 Task: Snap time selections to specific musical phrases for cohesive editing.
Action: Mouse moved to (74, 6)
Screenshot: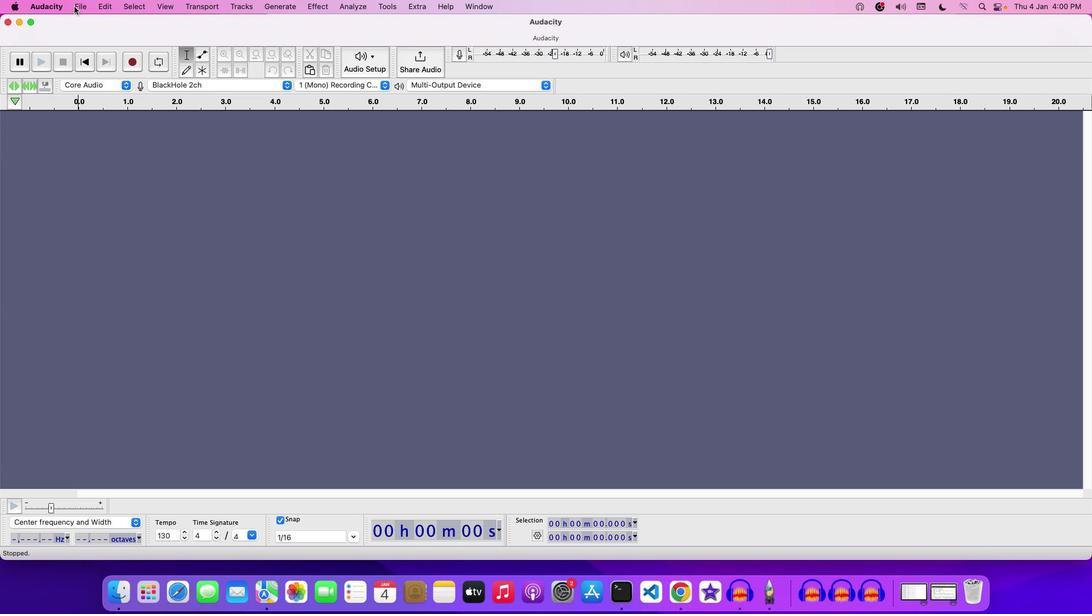 
Action: Mouse pressed left at (74, 6)
Screenshot: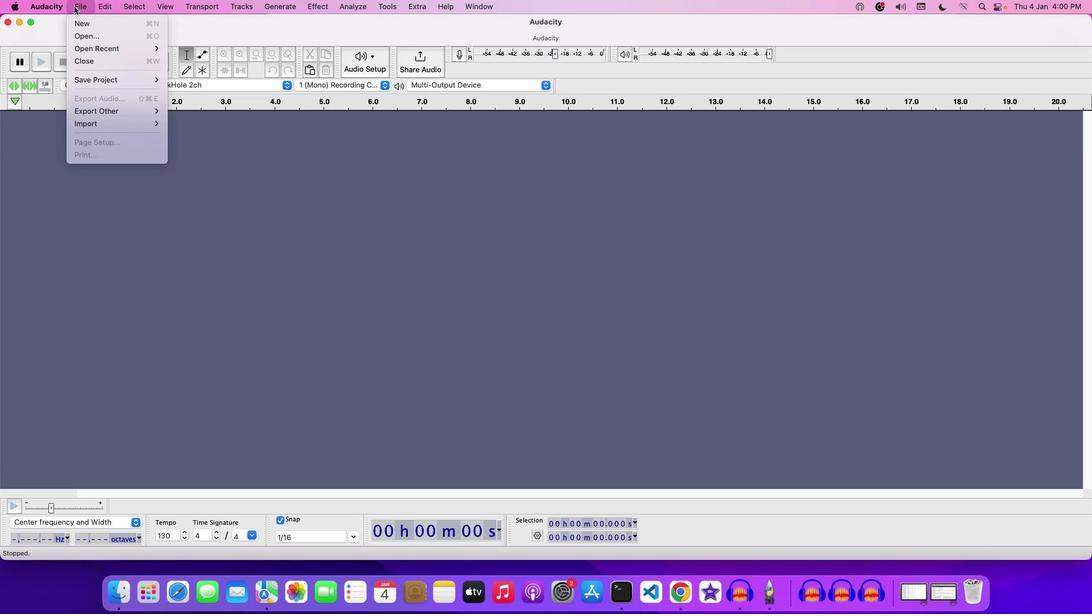 
Action: Mouse moved to (194, 81)
Screenshot: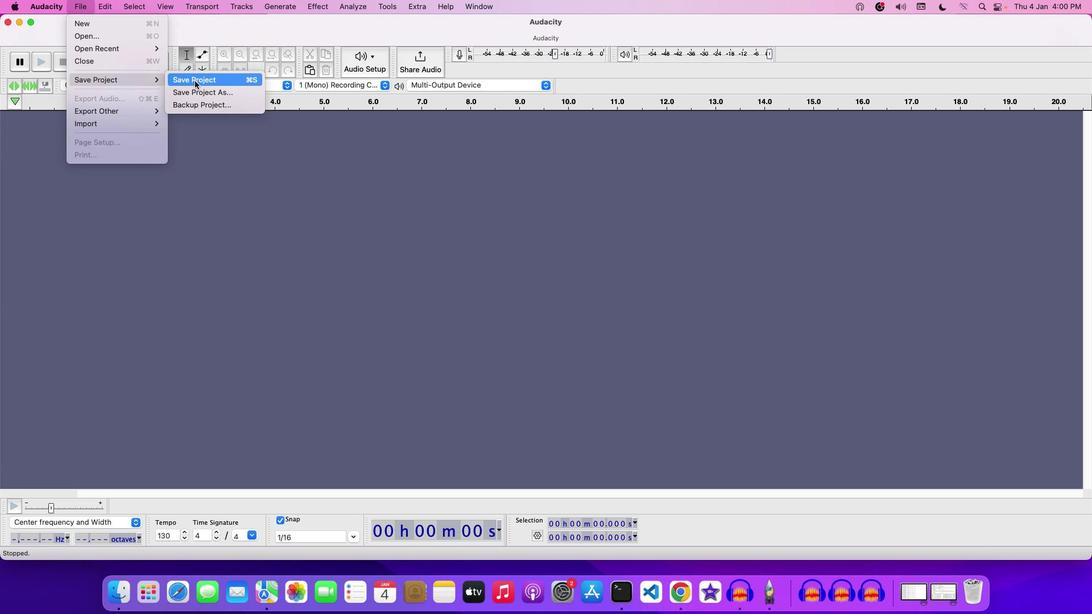 
Action: Mouse pressed left at (194, 81)
Screenshot: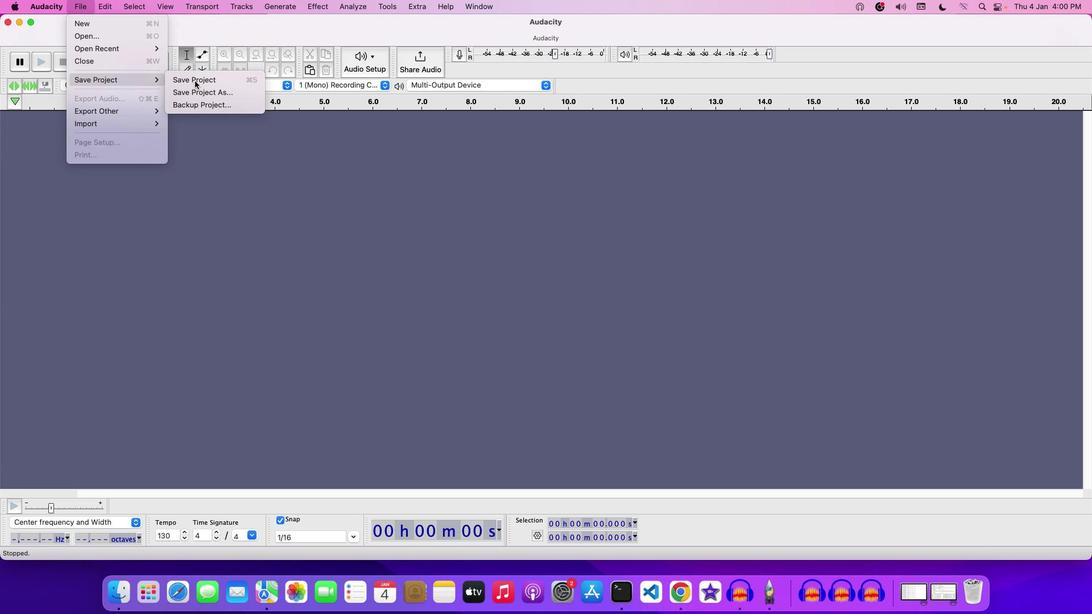 
Action: Mouse moved to (561, 263)
Screenshot: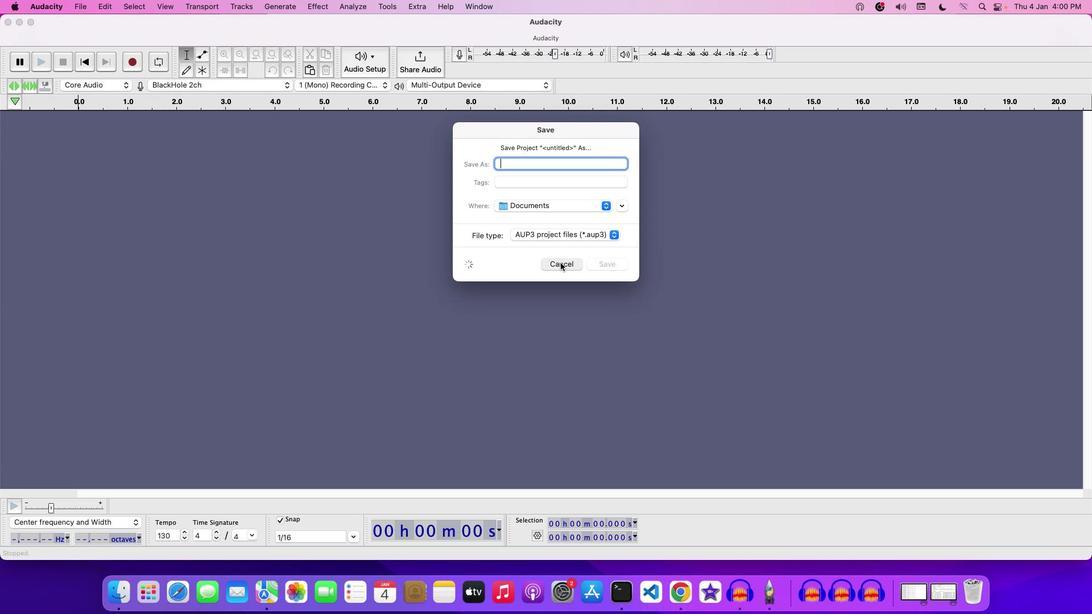 
Action: Mouse pressed left at (561, 263)
Screenshot: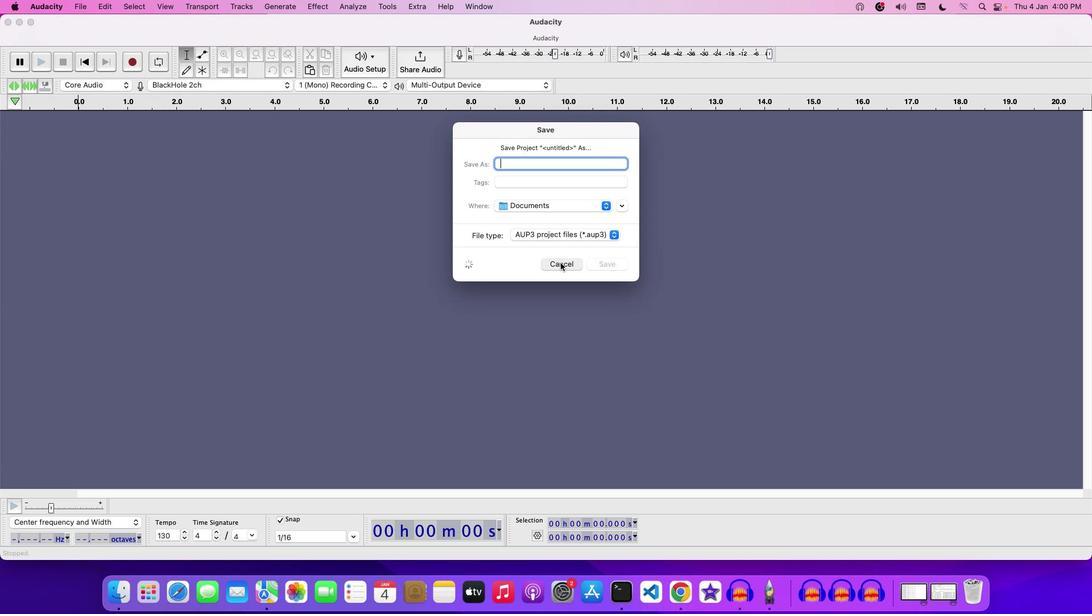
Action: Mouse moved to (73, 4)
Screenshot: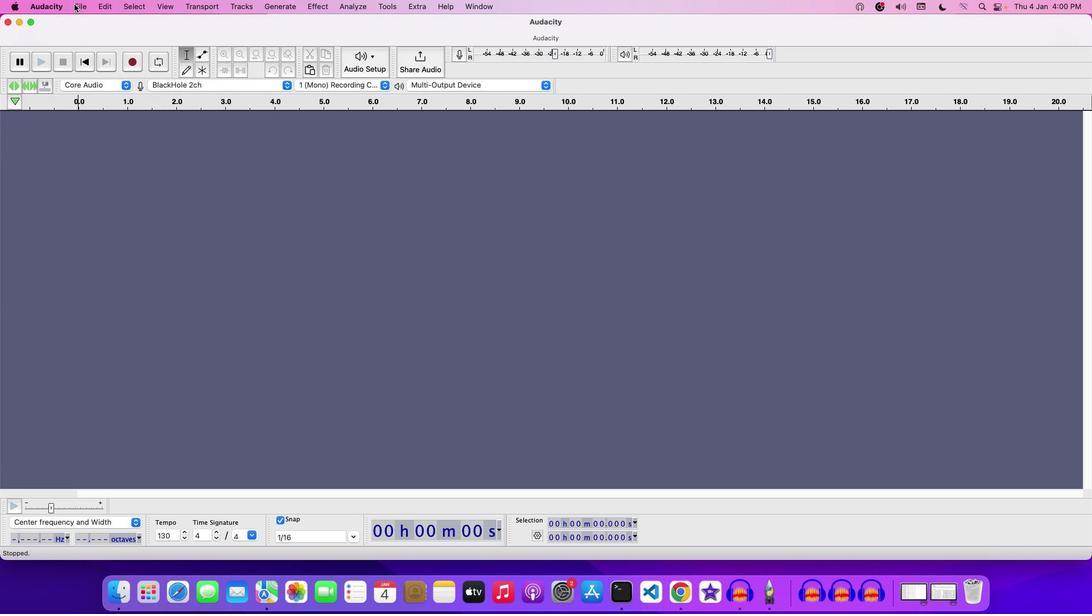 
Action: Mouse pressed left at (73, 4)
Screenshot: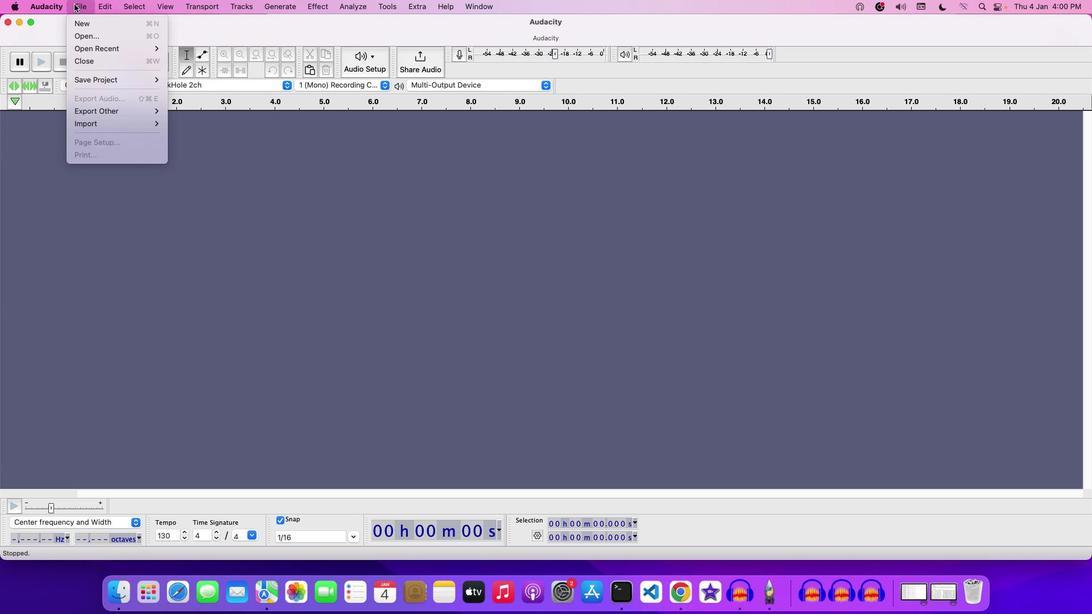 
Action: Mouse moved to (91, 40)
Screenshot: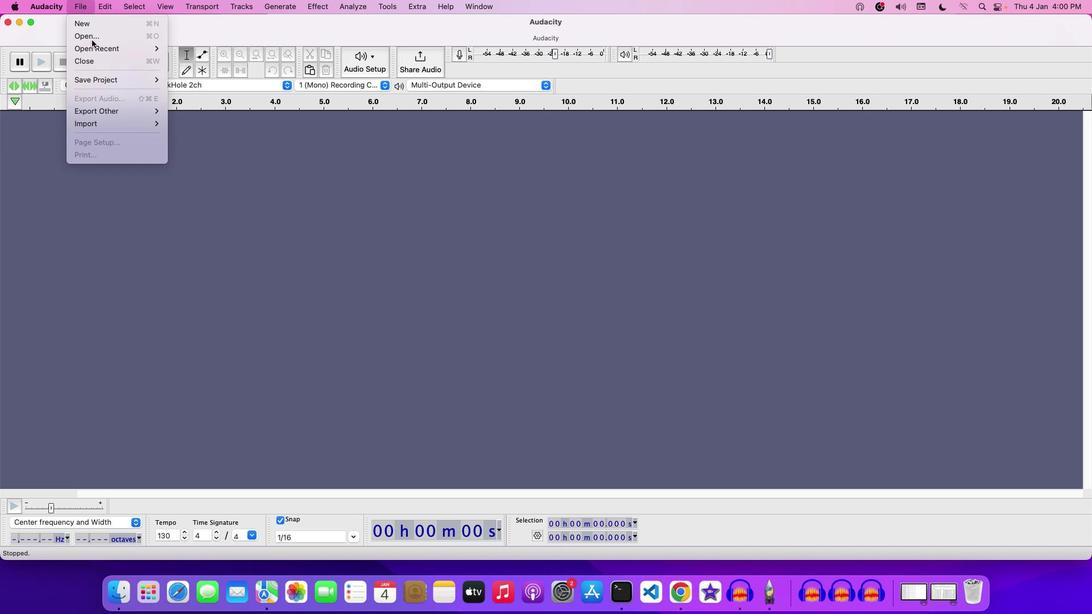 
Action: Mouse pressed left at (91, 40)
Screenshot: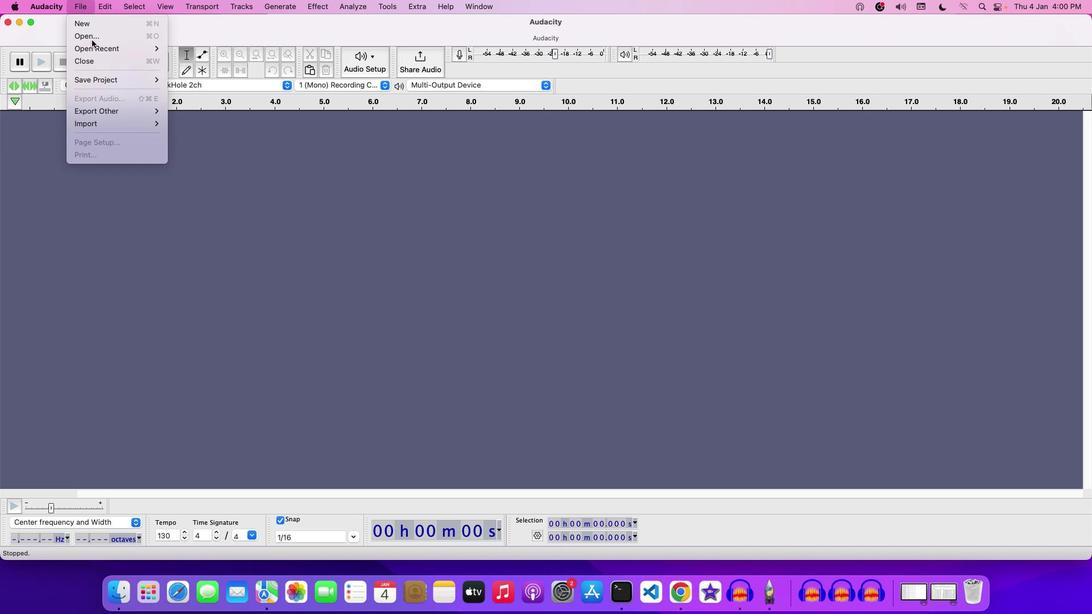 
Action: Mouse moved to (368, 156)
Screenshot: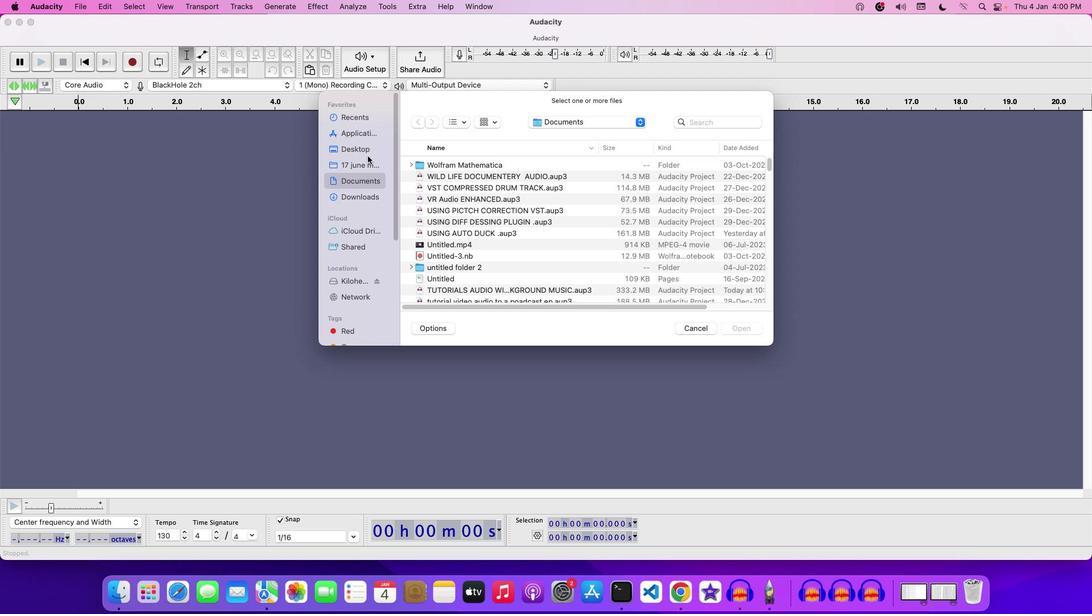 
Action: Mouse pressed left at (368, 156)
Screenshot: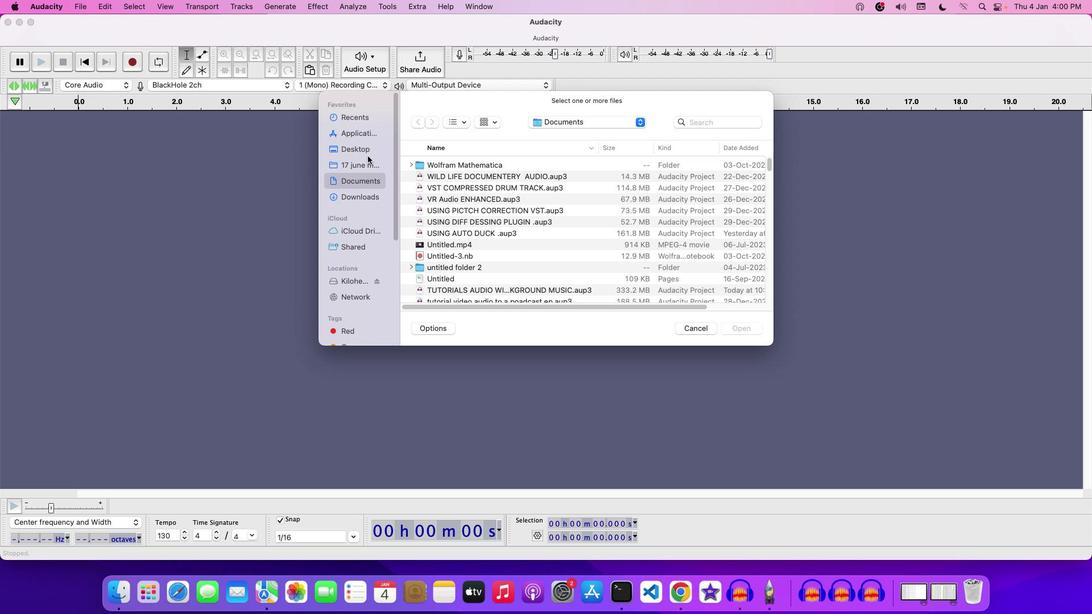 
Action: Mouse moved to (454, 221)
Screenshot: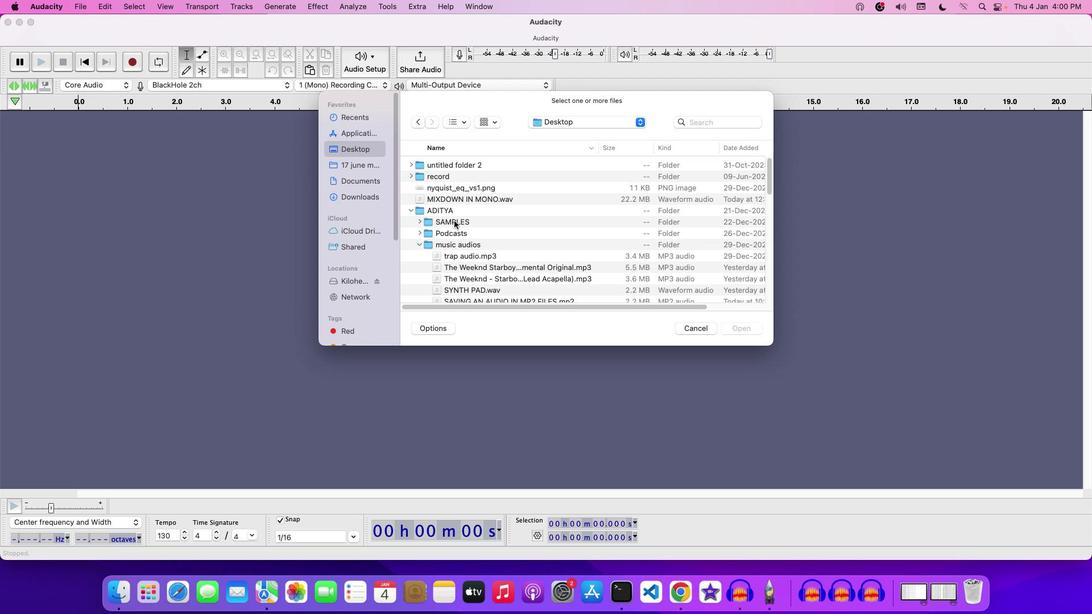 
Action: Mouse scrolled (454, 221) with delta (0, 0)
Screenshot: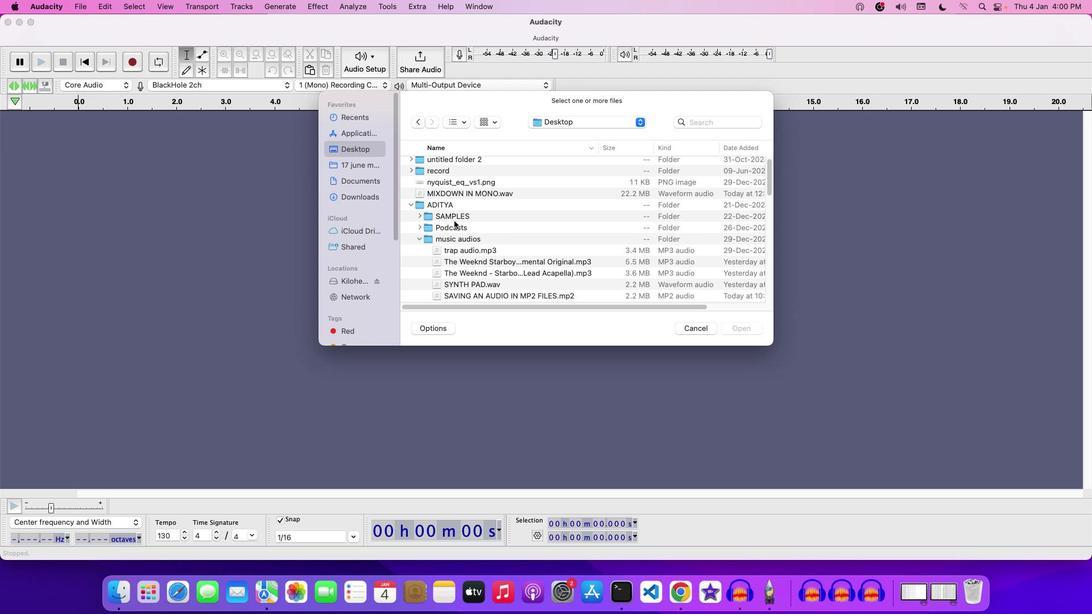 
Action: Mouse scrolled (454, 221) with delta (0, 0)
Screenshot: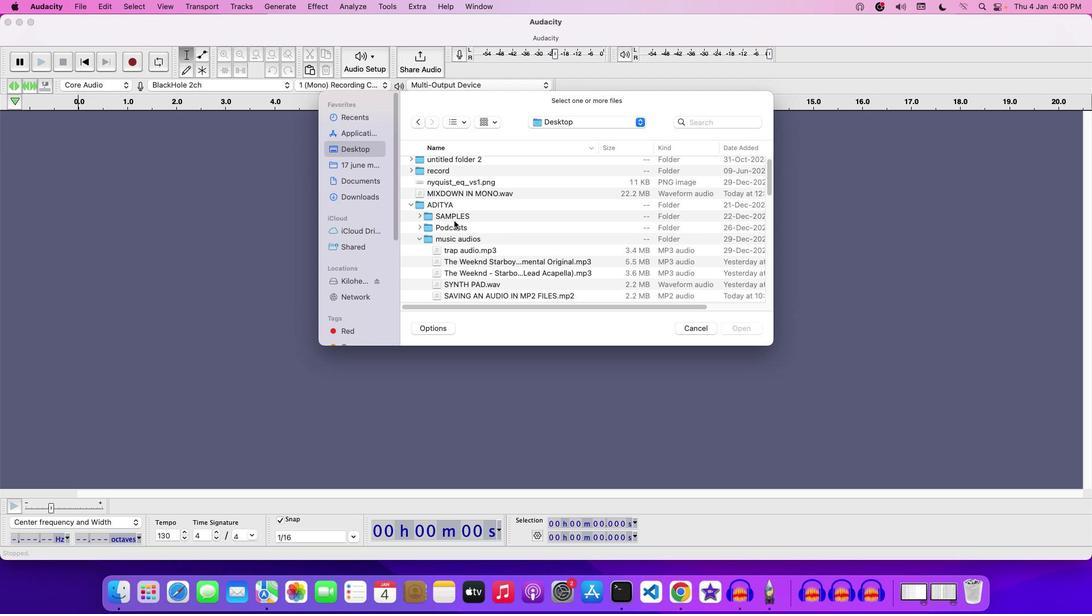 
Action: Mouse moved to (459, 249)
Screenshot: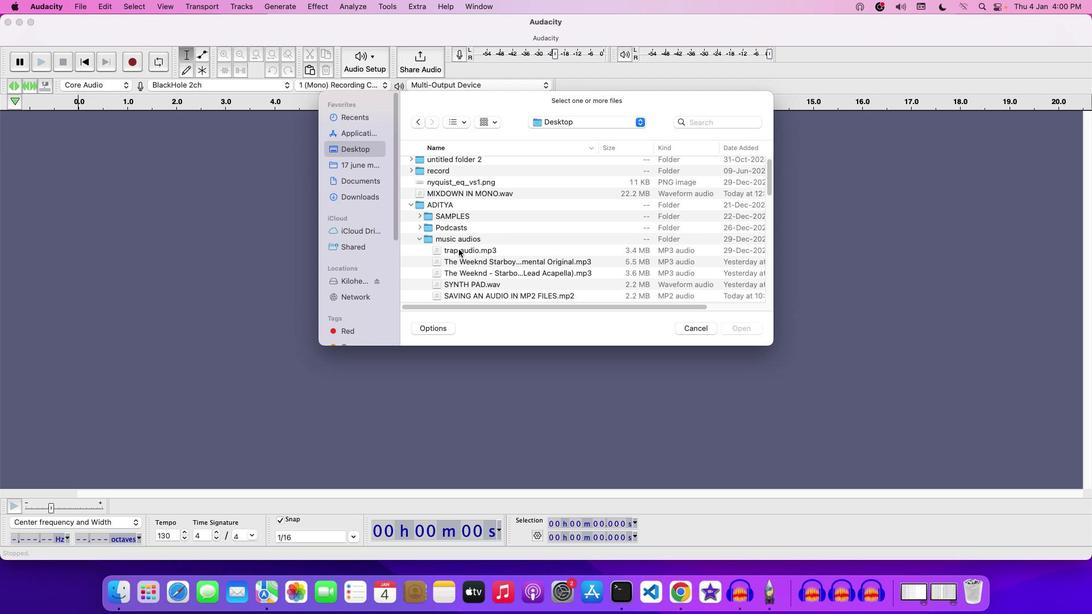 
Action: Mouse pressed left at (459, 249)
Screenshot: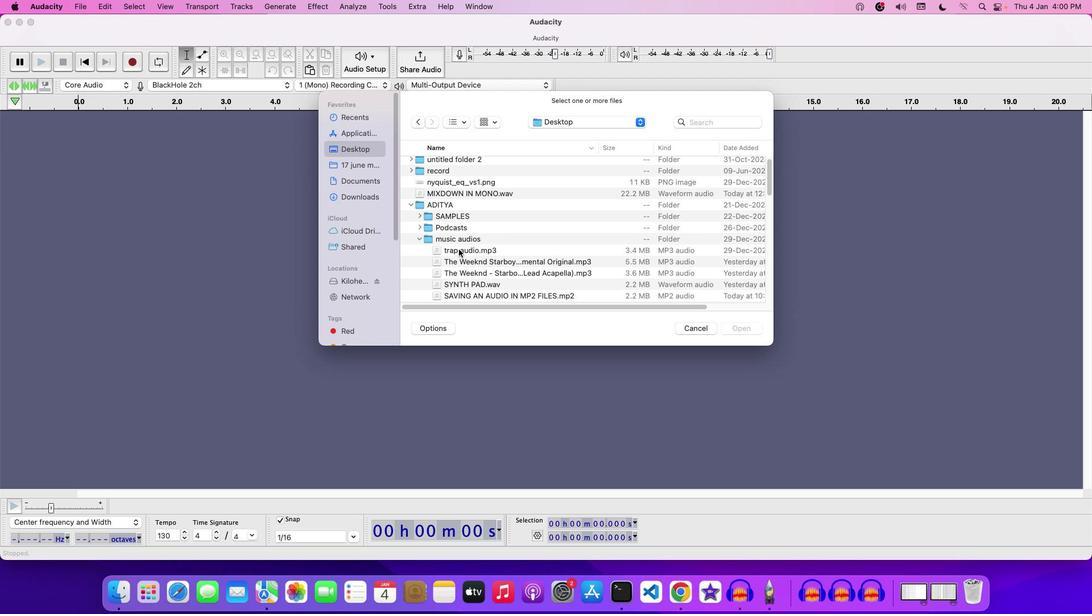
Action: Mouse scrolled (459, 249) with delta (0, 0)
Screenshot: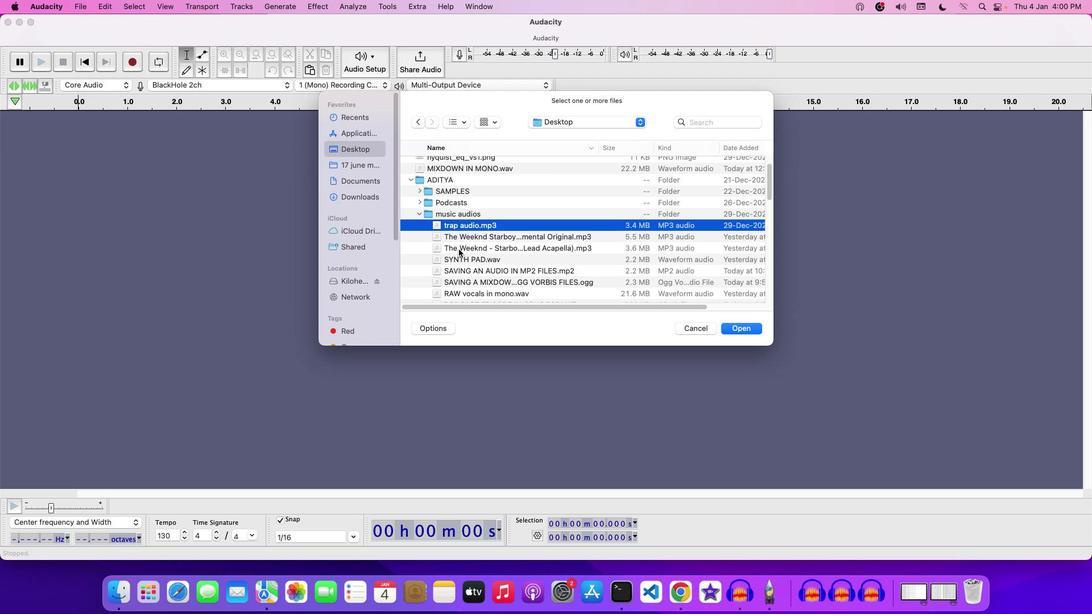
Action: Mouse scrolled (459, 249) with delta (0, 0)
Screenshot: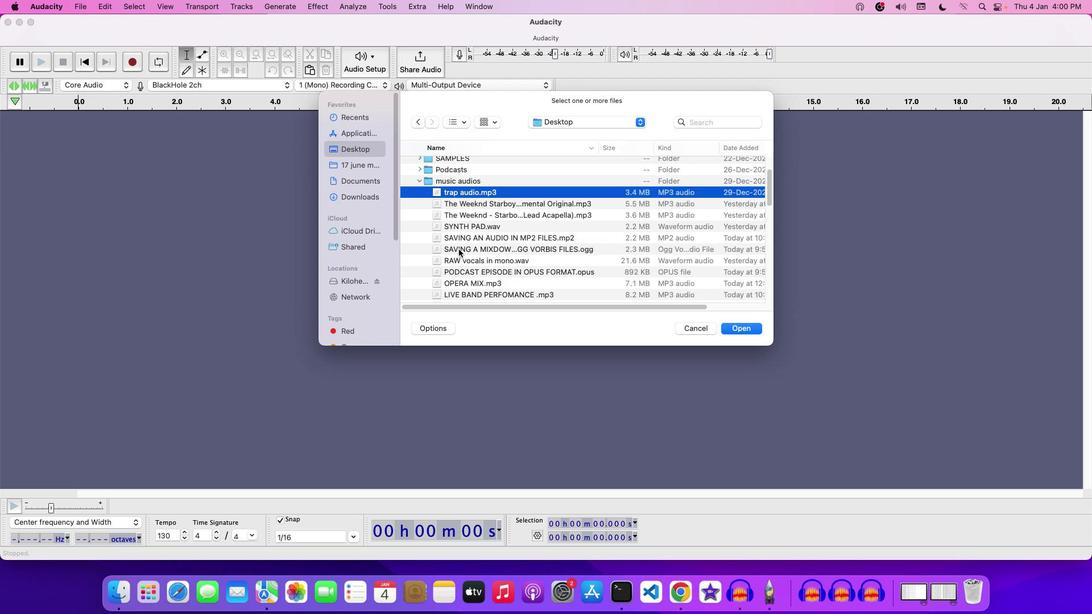 
Action: Mouse scrolled (459, 249) with delta (0, 0)
Screenshot: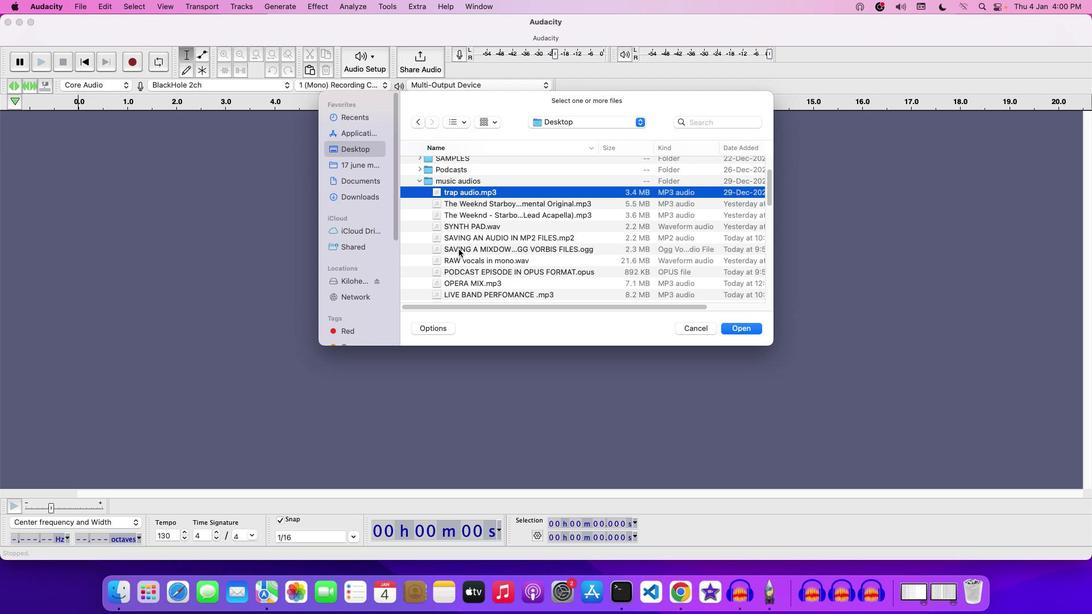 
Action: Mouse scrolled (459, 249) with delta (0, -1)
Screenshot: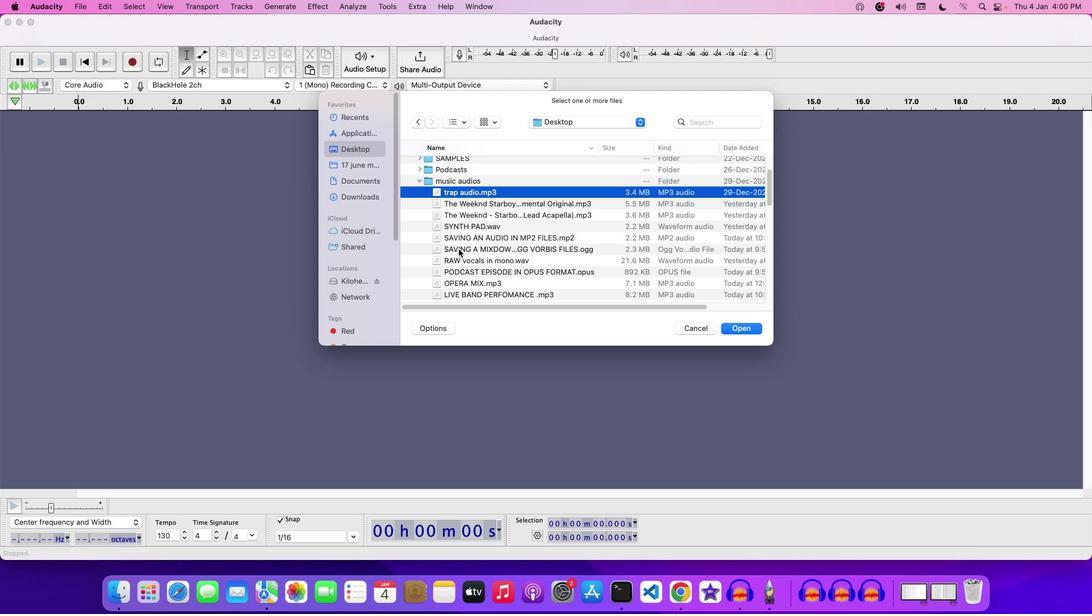 
Action: Mouse scrolled (459, 249) with delta (0, 0)
Screenshot: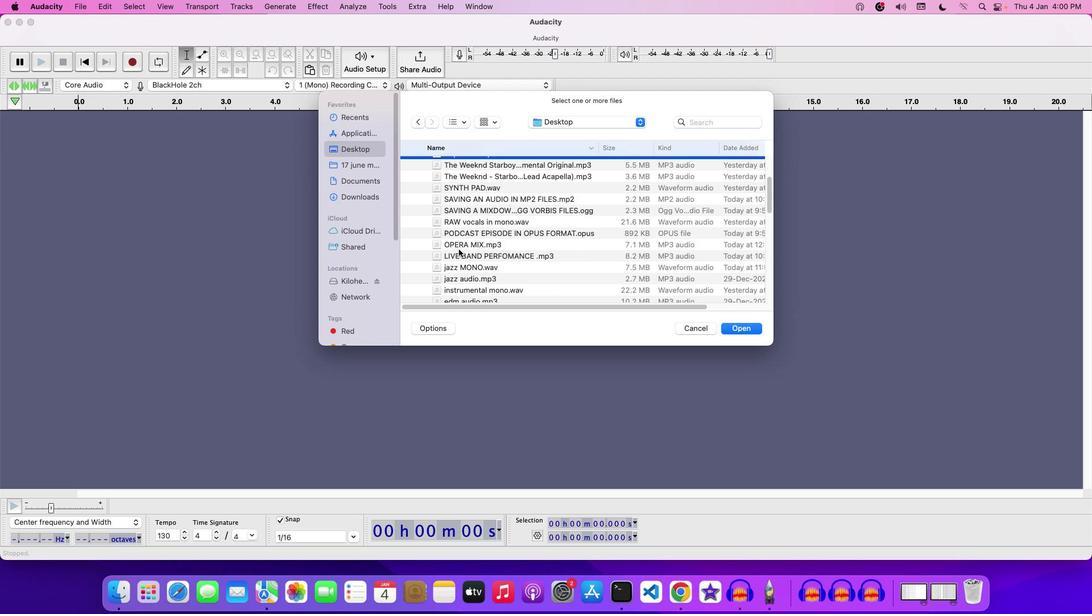 
Action: Mouse scrolled (459, 249) with delta (0, 0)
Screenshot: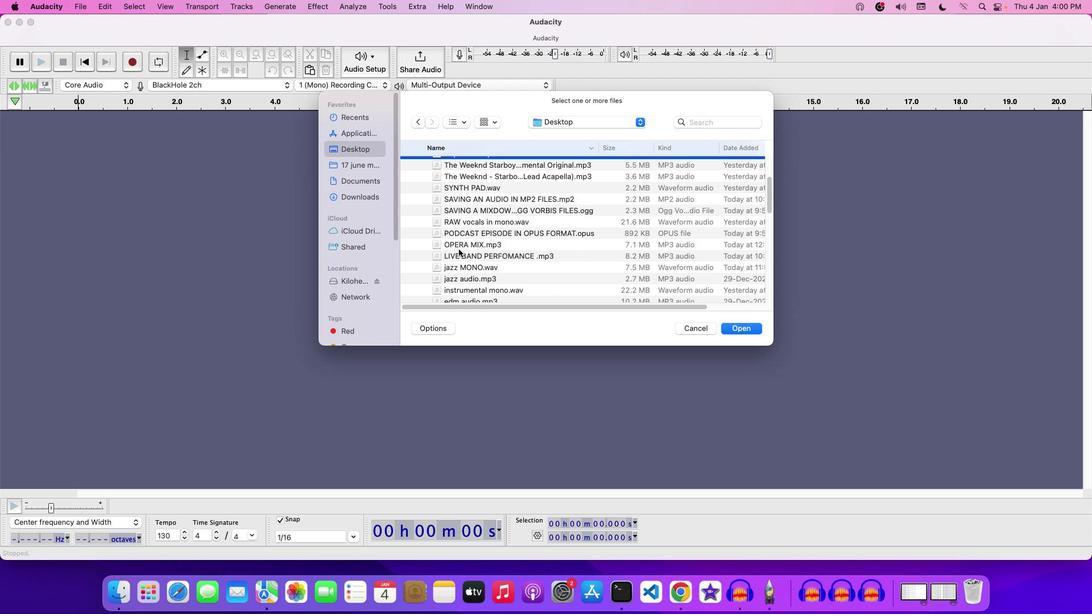 
Action: Mouse scrolled (459, 249) with delta (0, -1)
Screenshot: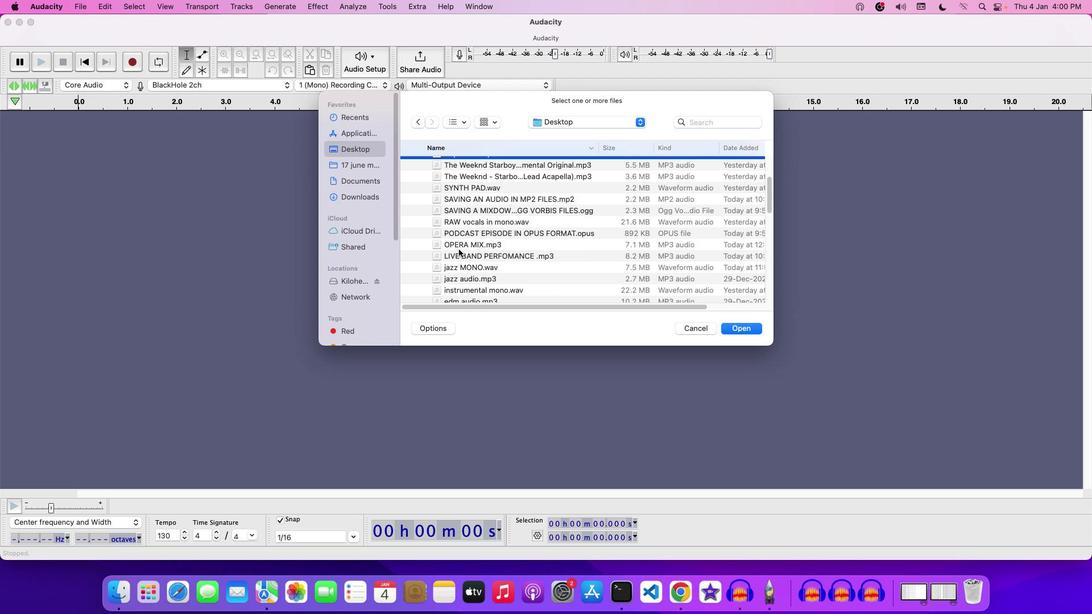 
Action: Mouse moved to (459, 247)
Screenshot: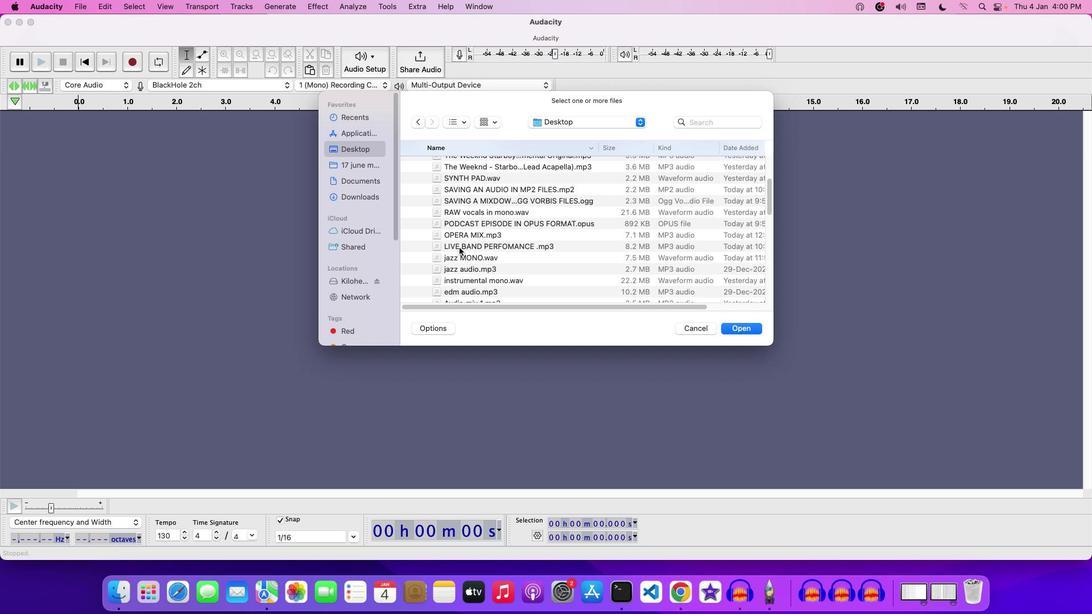 
Action: Mouse scrolled (459, 247) with delta (0, 0)
Screenshot: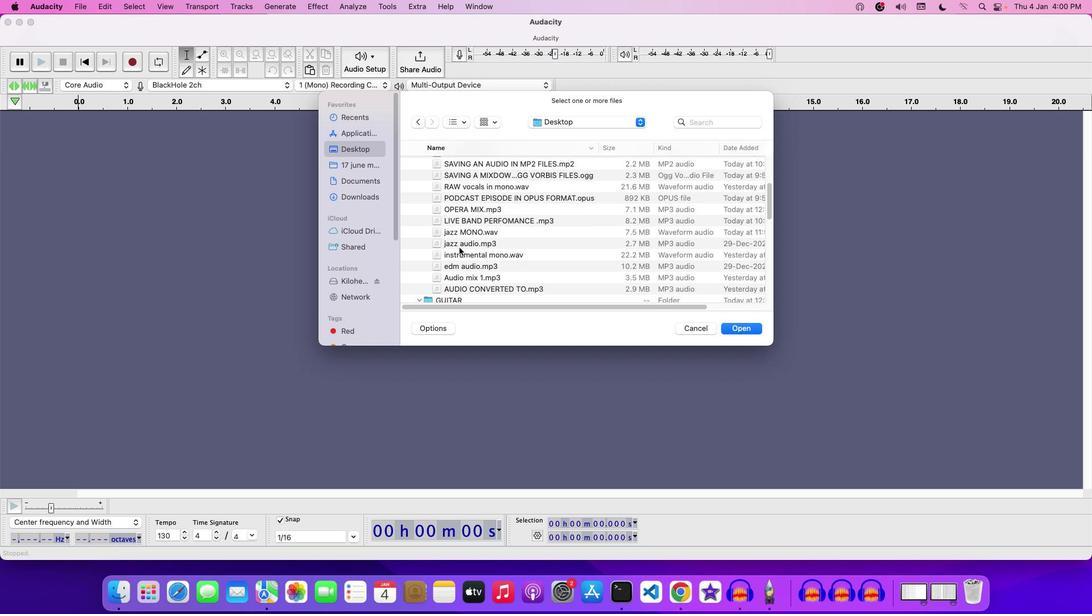 
Action: Mouse scrolled (459, 247) with delta (0, 0)
Screenshot: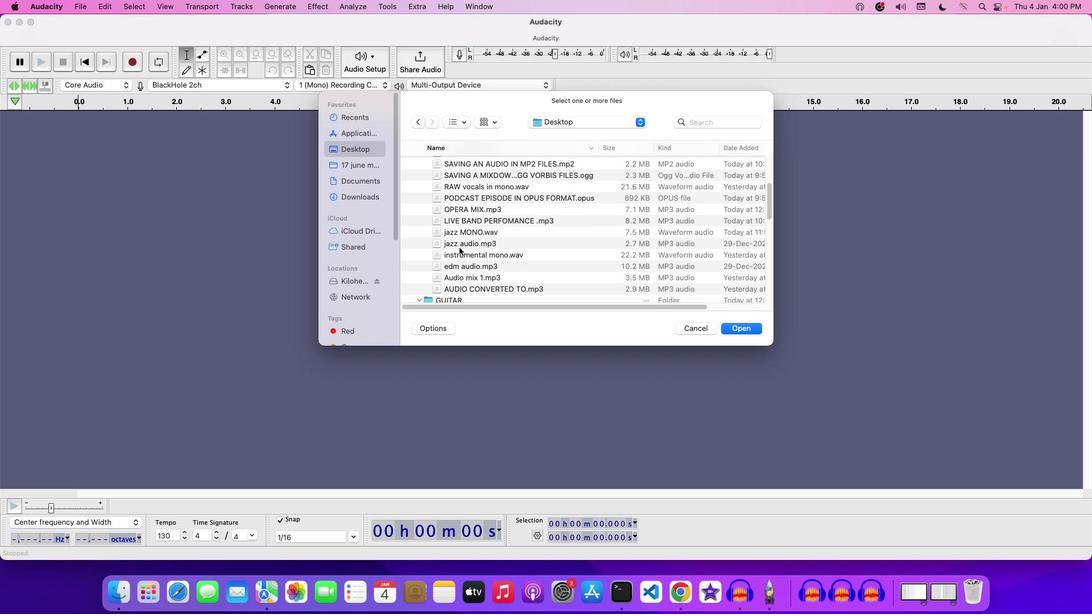 
Action: Mouse scrolled (459, 247) with delta (0, -1)
Screenshot: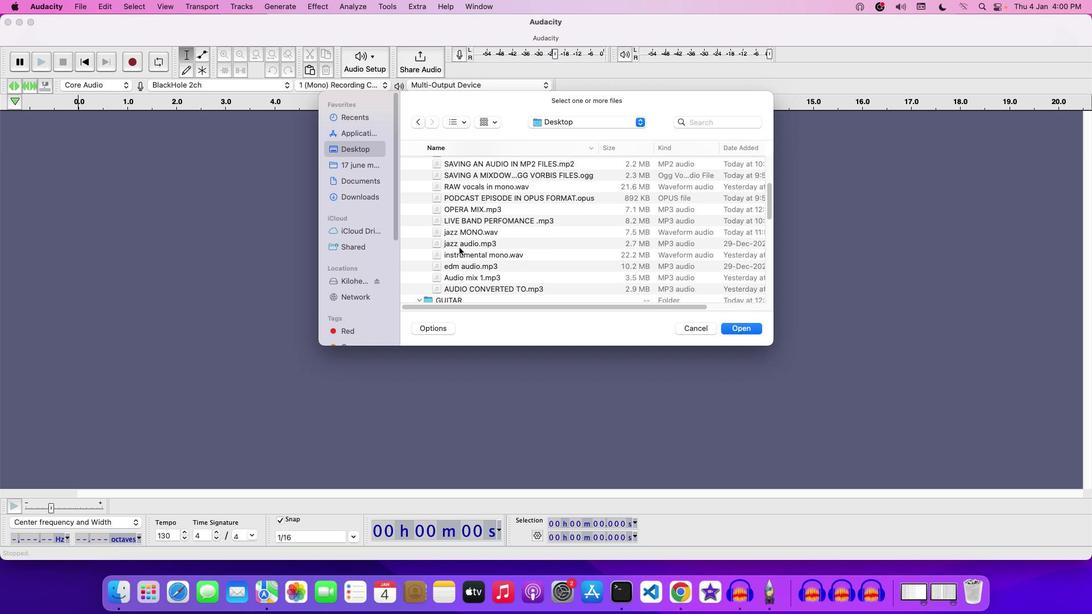 
Action: Mouse moved to (469, 242)
Screenshot: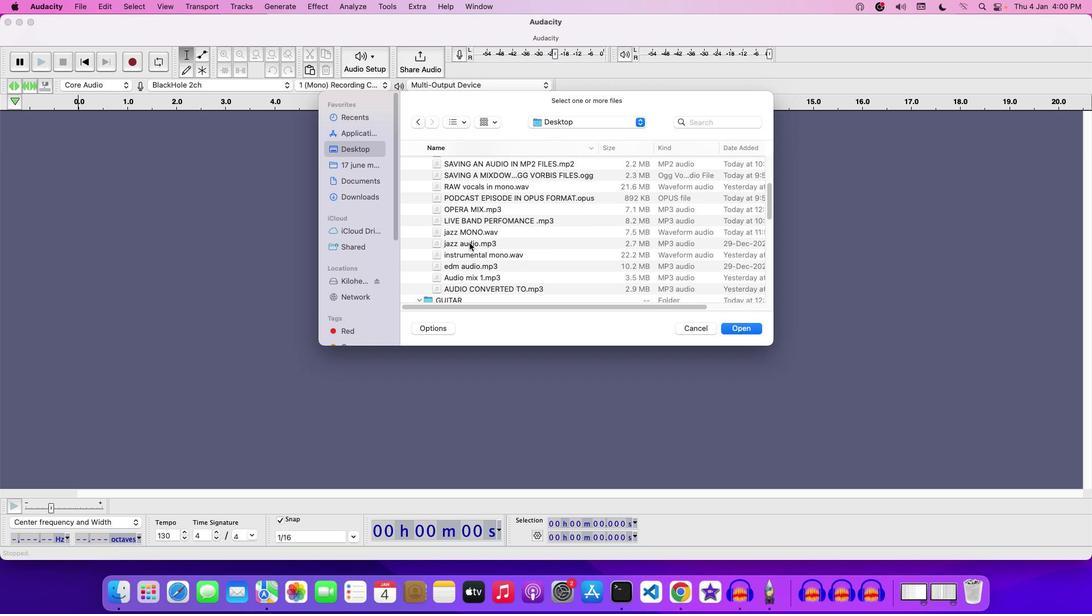 
Action: Mouse pressed left at (469, 242)
Screenshot: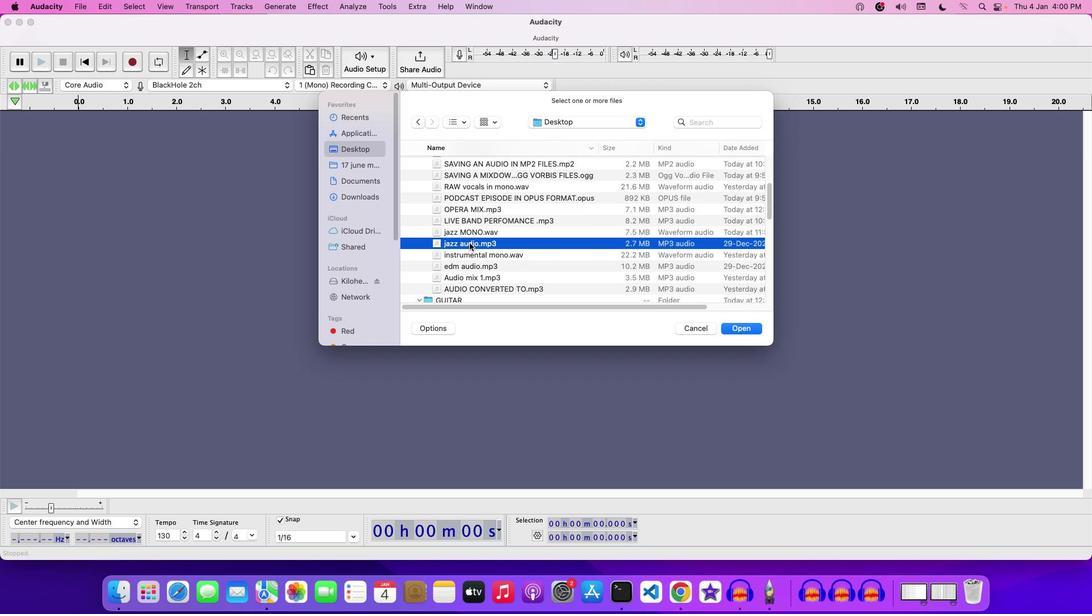 
Action: Mouse moved to (470, 245)
Screenshot: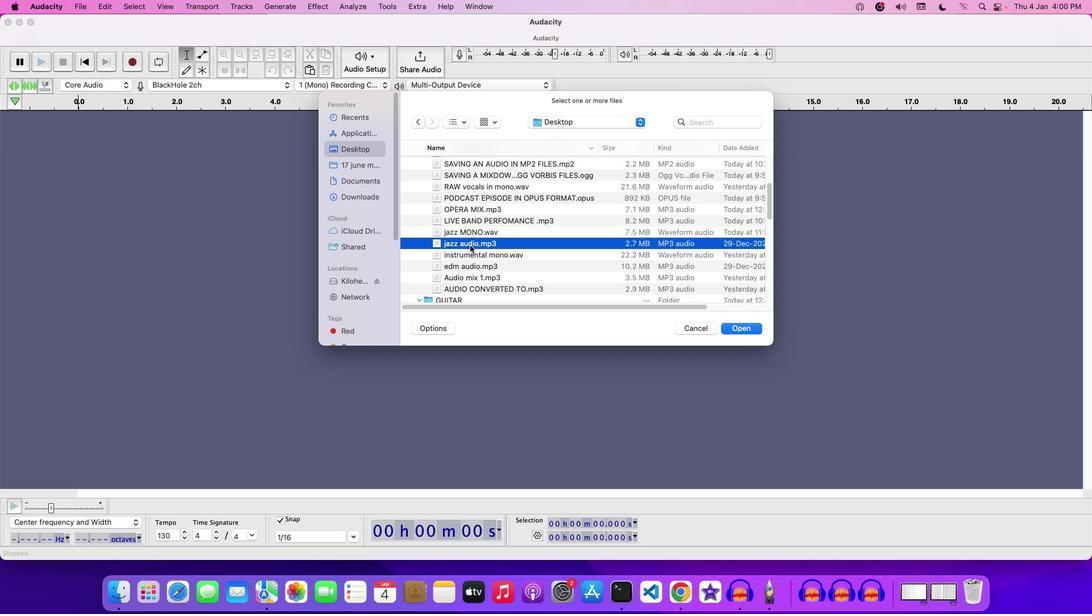 
Action: Mouse pressed left at (470, 245)
Screenshot: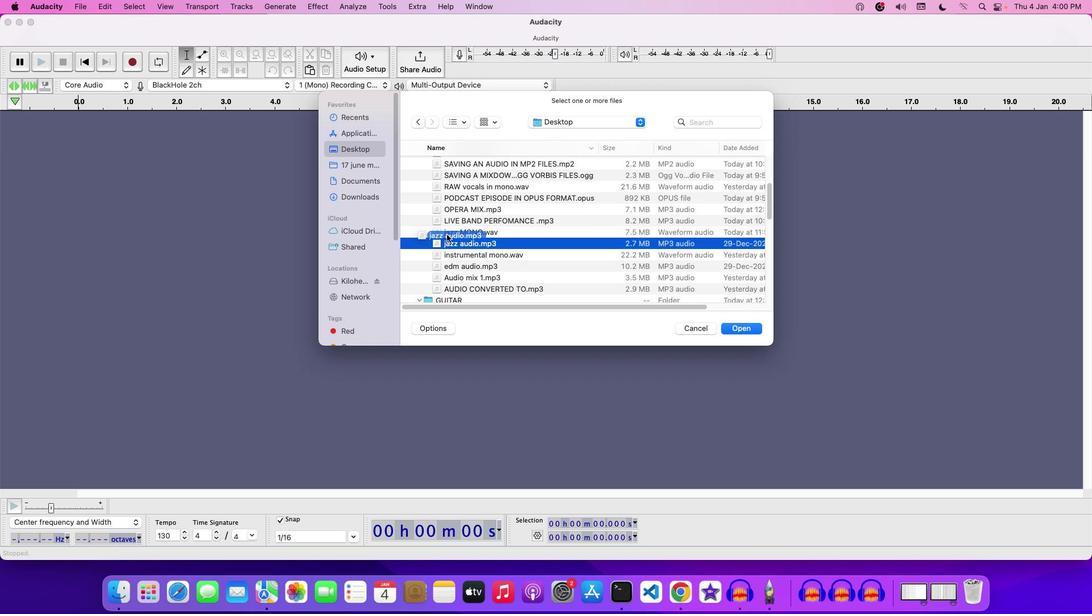 
Action: Mouse moved to (698, 328)
Screenshot: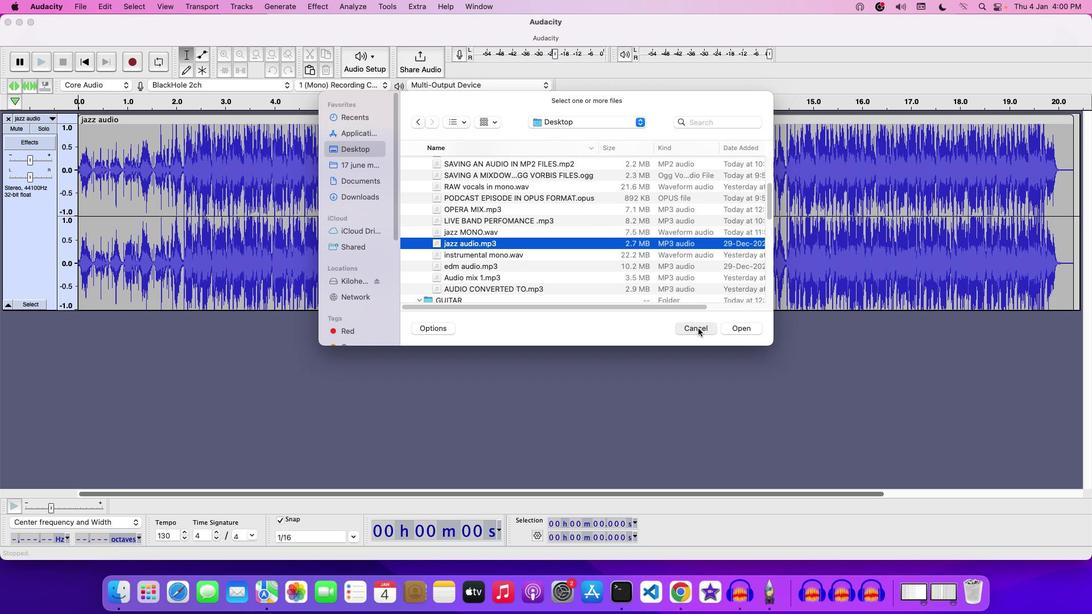 
Action: Mouse pressed left at (698, 328)
Screenshot: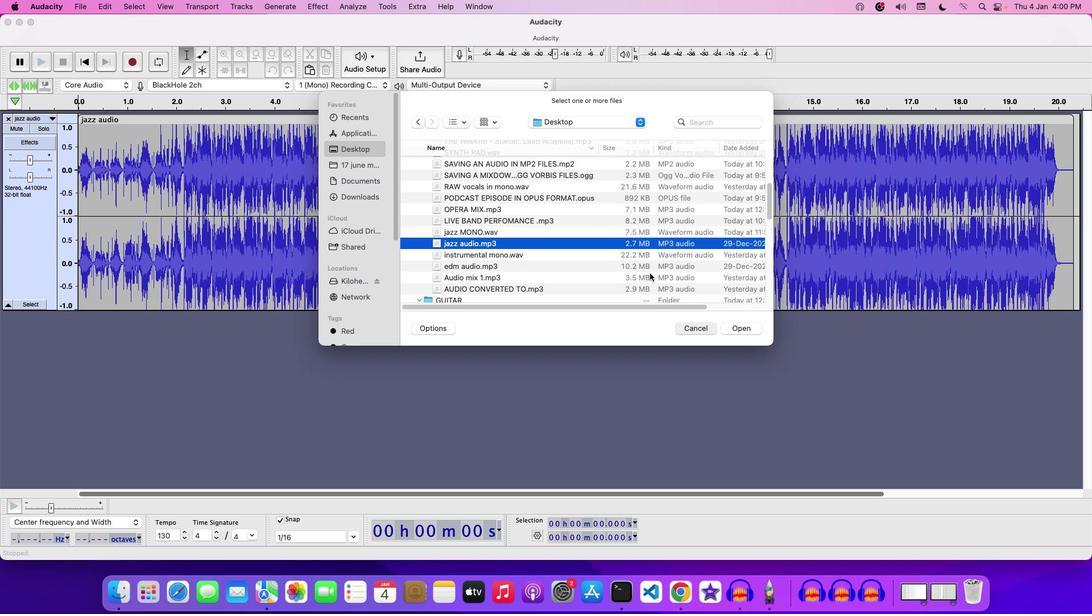 
Action: Mouse moved to (246, 171)
Screenshot: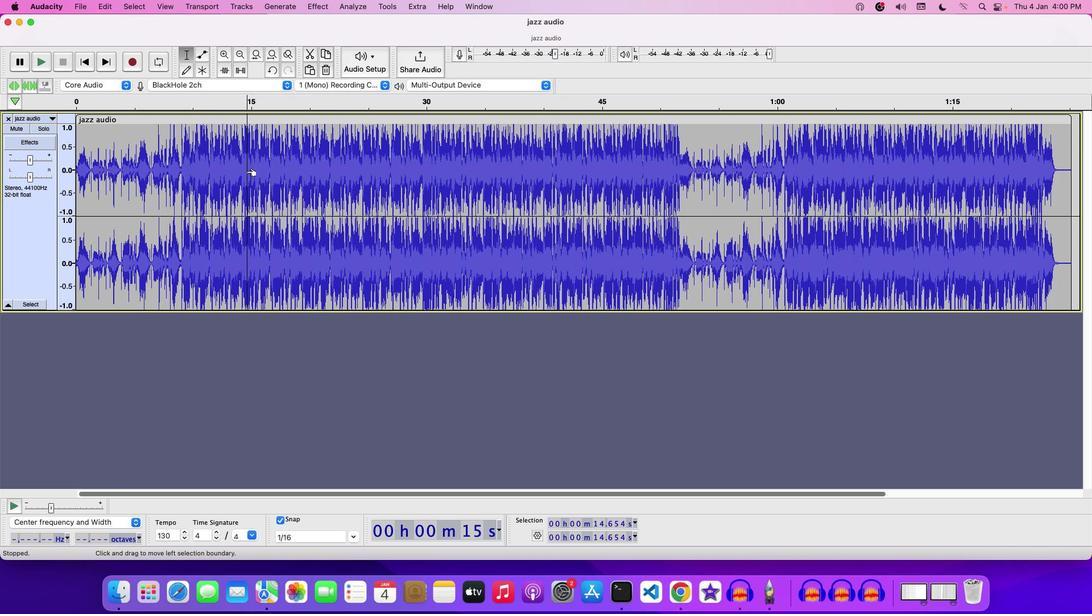 
Action: Mouse pressed left at (246, 171)
Screenshot: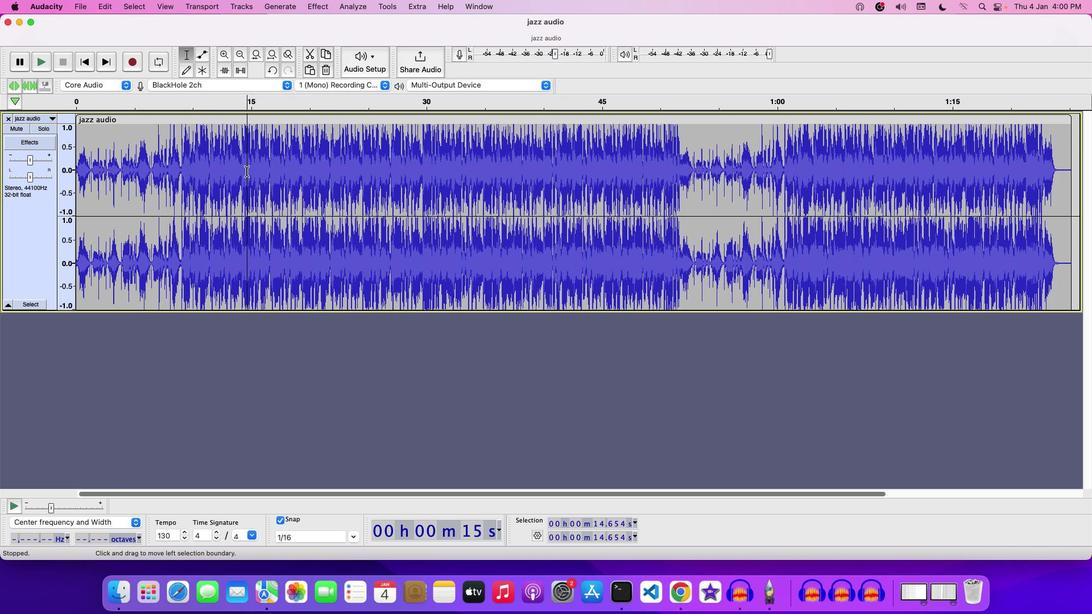 
Action: Mouse pressed left at (246, 171)
Screenshot: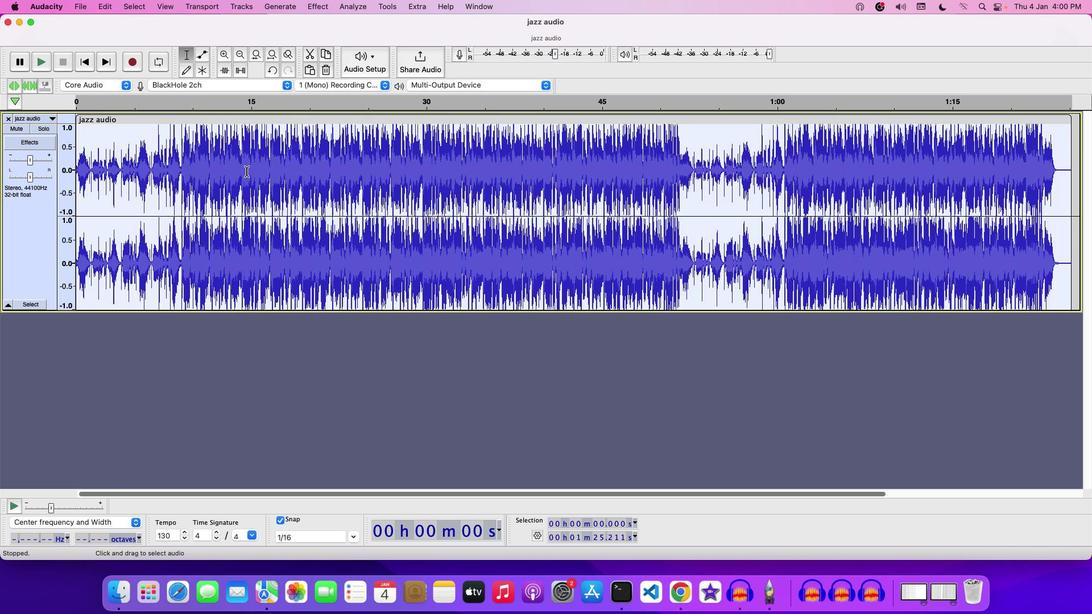 
Action: Mouse moved to (562, 524)
Screenshot: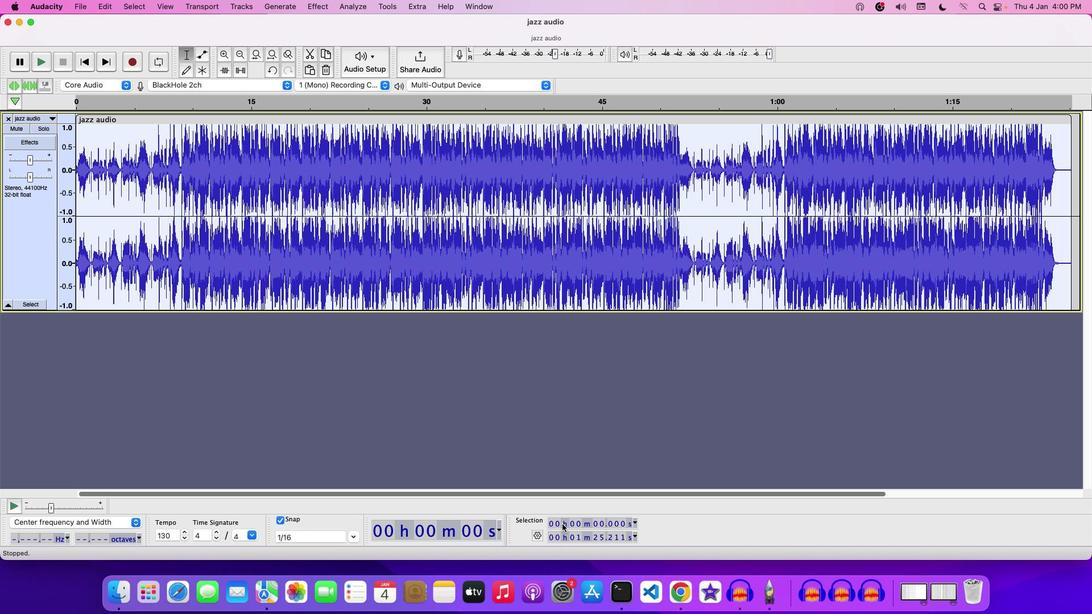 
Action: Mouse pressed left at (562, 524)
Screenshot: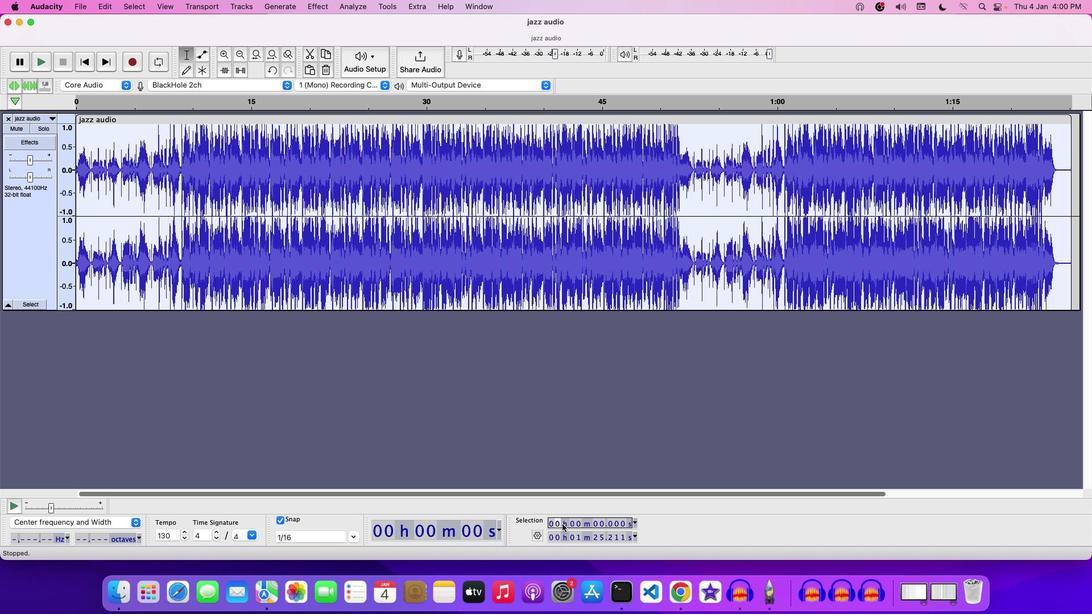 
Action: Mouse moved to (579, 526)
Screenshot: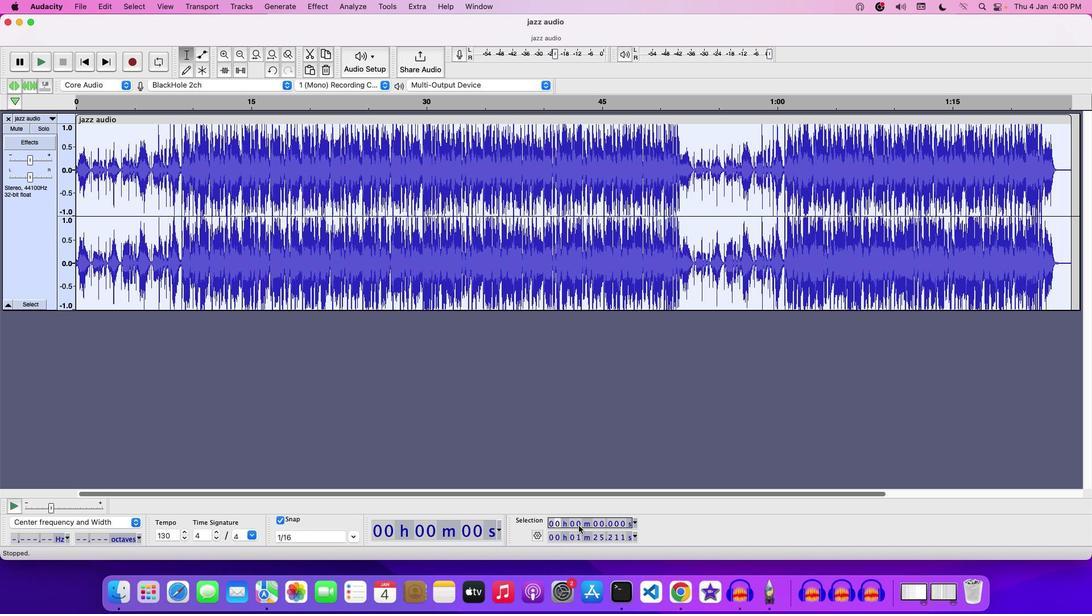 
Action: Mouse pressed left at (579, 526)
Screenshot: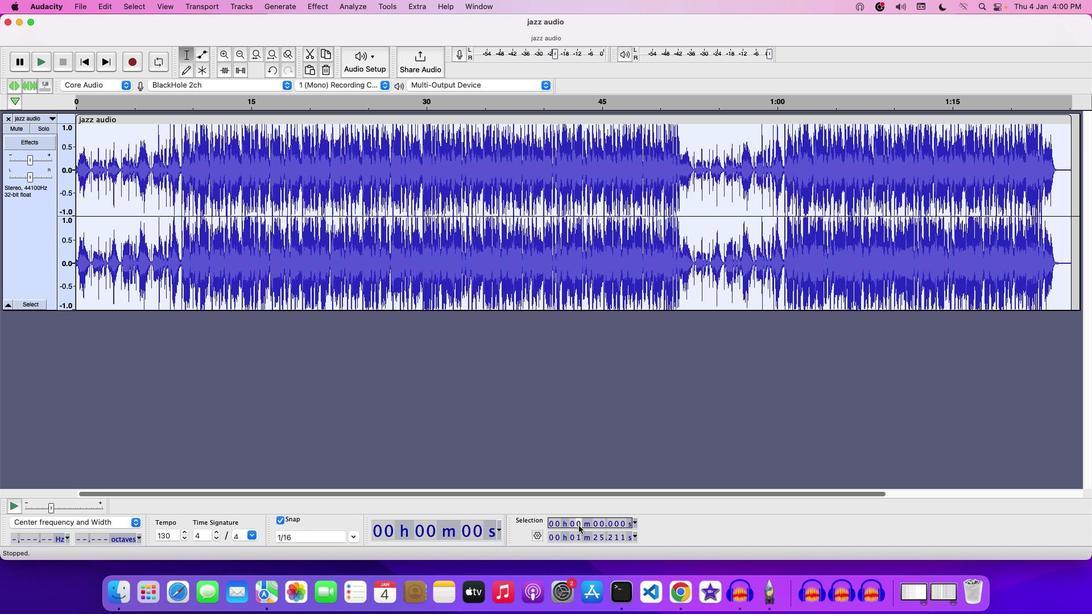 
Action: Mouse moved to (598, 524)
Screenshot: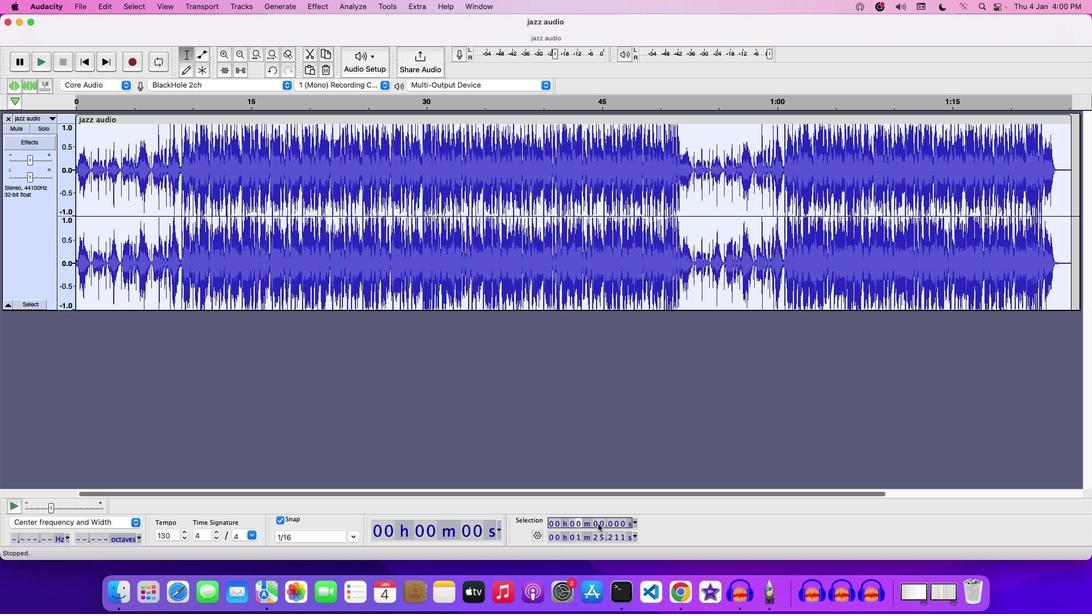 
Action: Mouse pressed left at (598, 524)
Screenshot: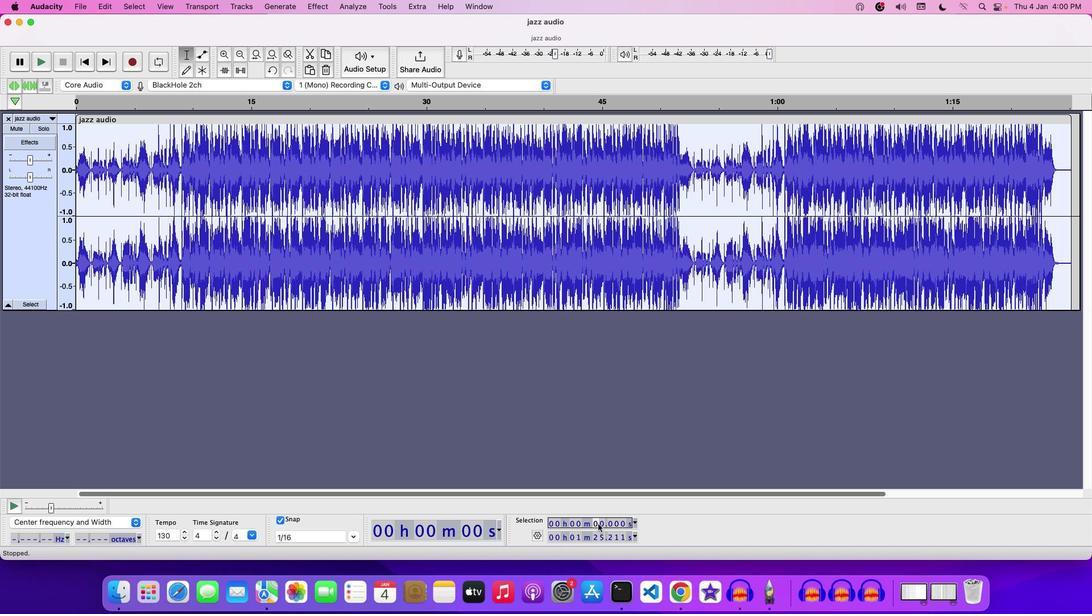 
Action: Key pressed '1'
Screenshot: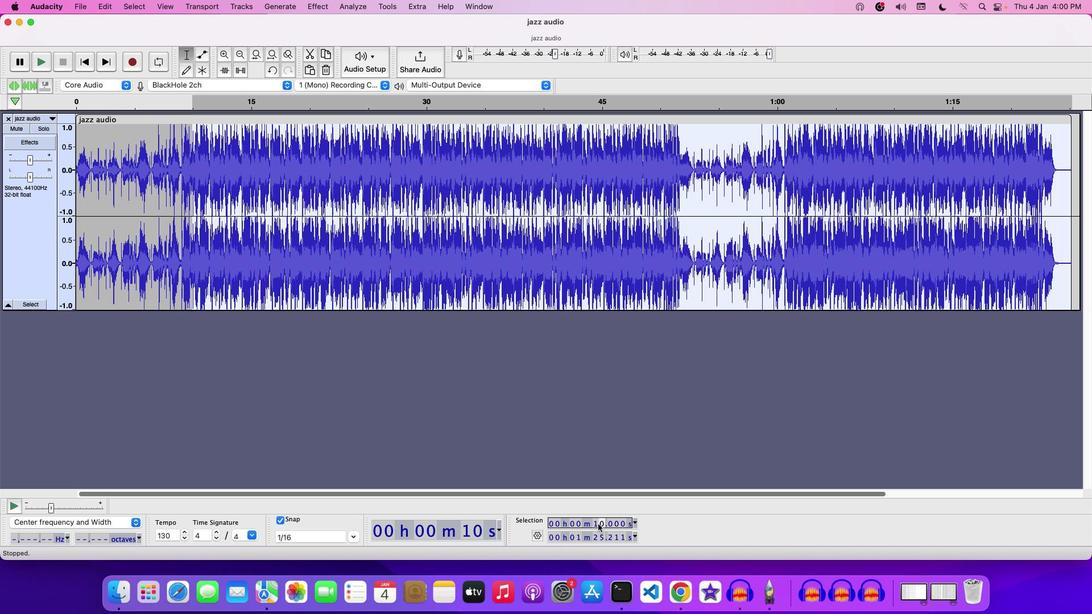 
Action: Mouse moved to (578, 537)
Screenshot: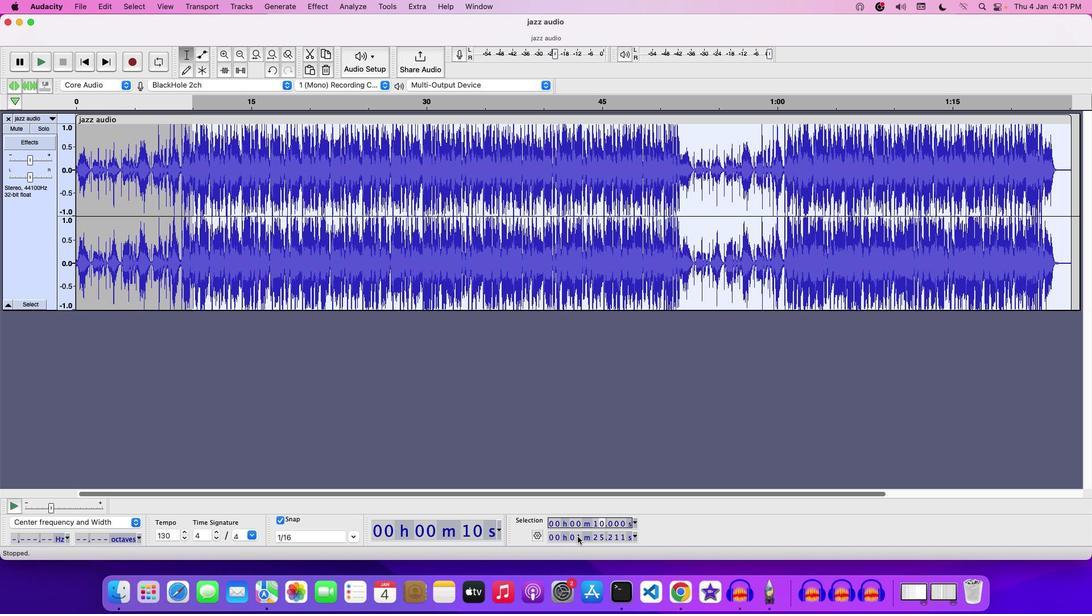 
Action: Mouse pressed left at (578, 537)
Screenshot: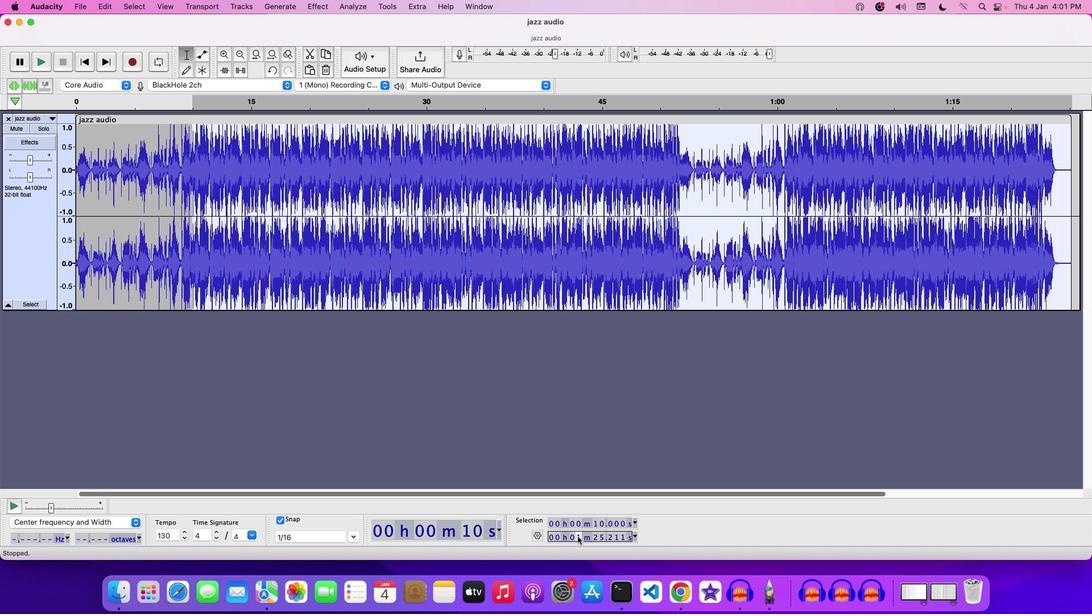 
Action: Mouse moved to (603, 538)
Screenshot: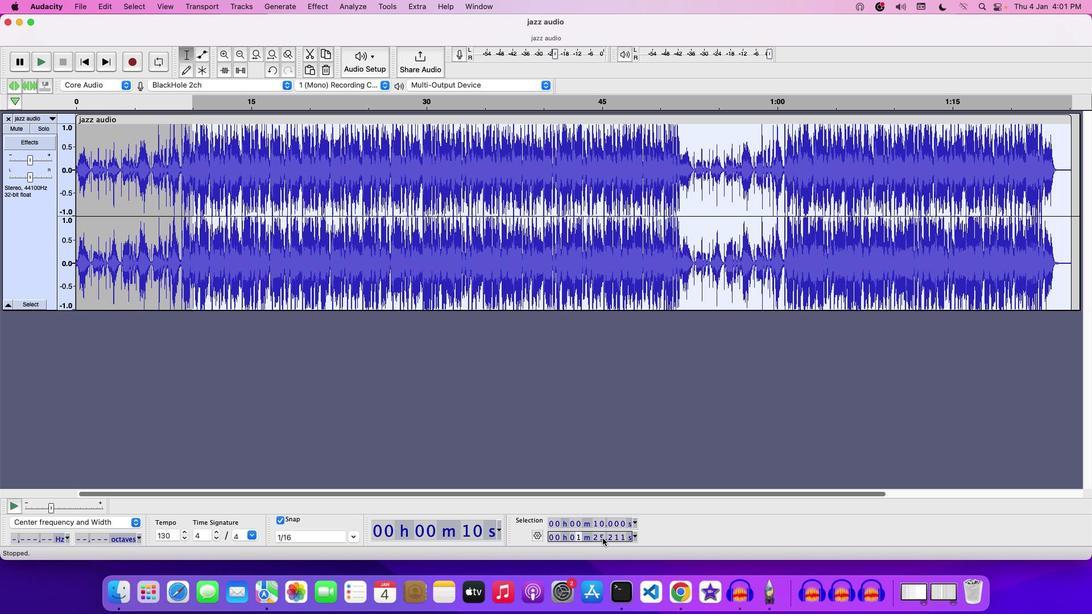 
Action: Mouse pressed left at (603, 538)
Screenshot: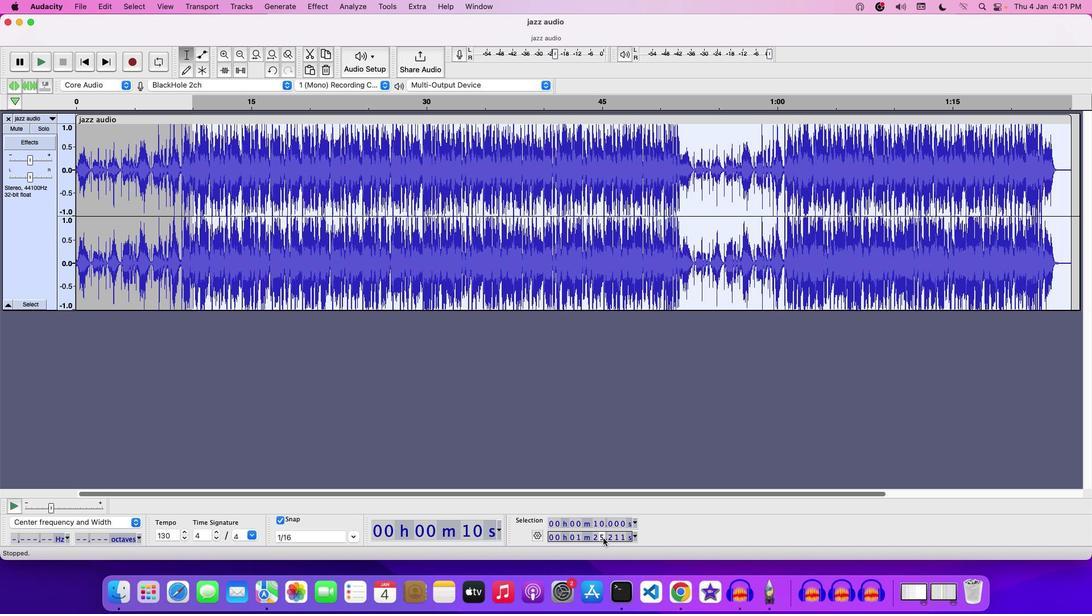 
Action: Mouse moved to (603, 538)
Screenshot: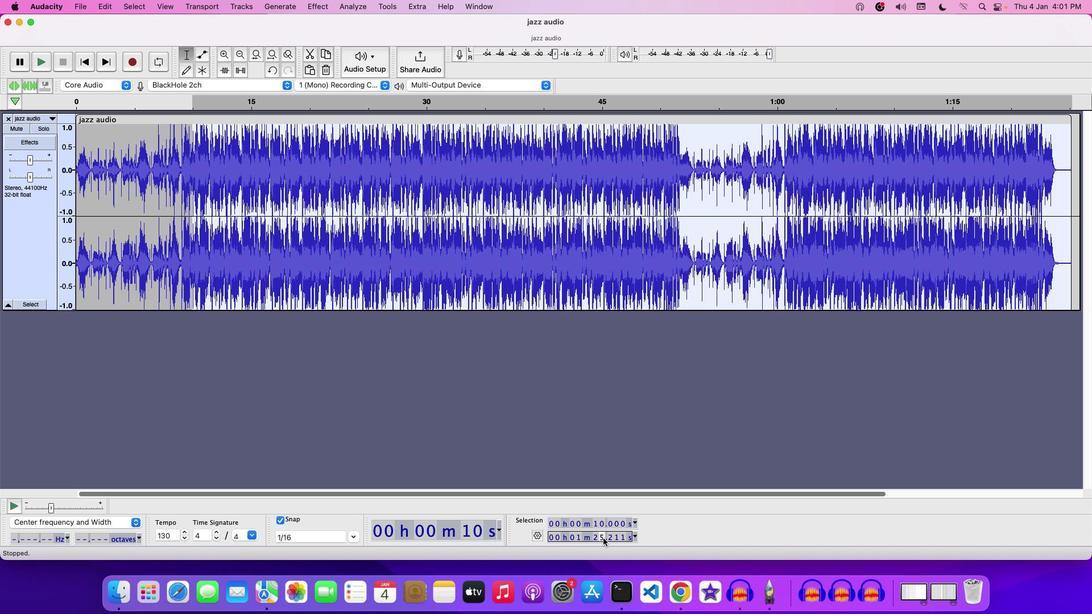 
Action: Key pressed '0'
Screenshot: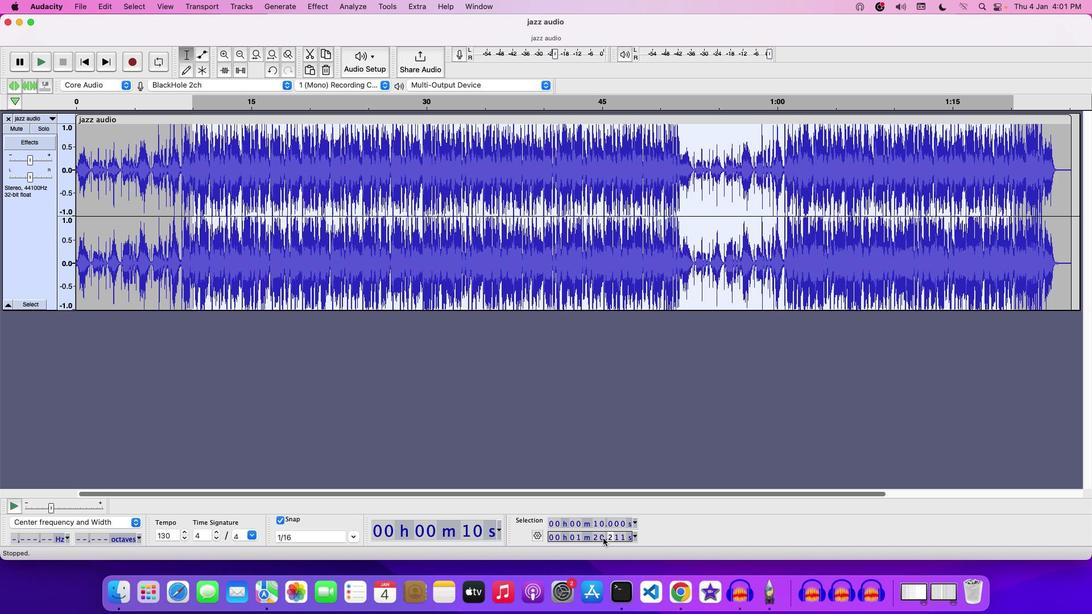 
Action: Mouse moved to (596, 538)
Screenshot: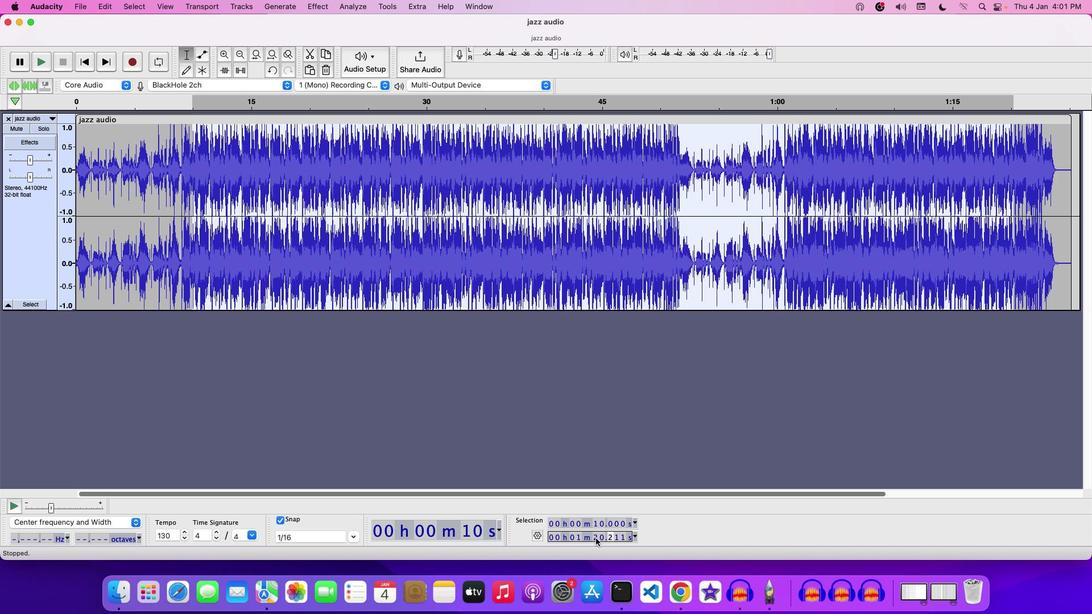 
Action: Mouse pressed left at (596, 538)
Screenshot: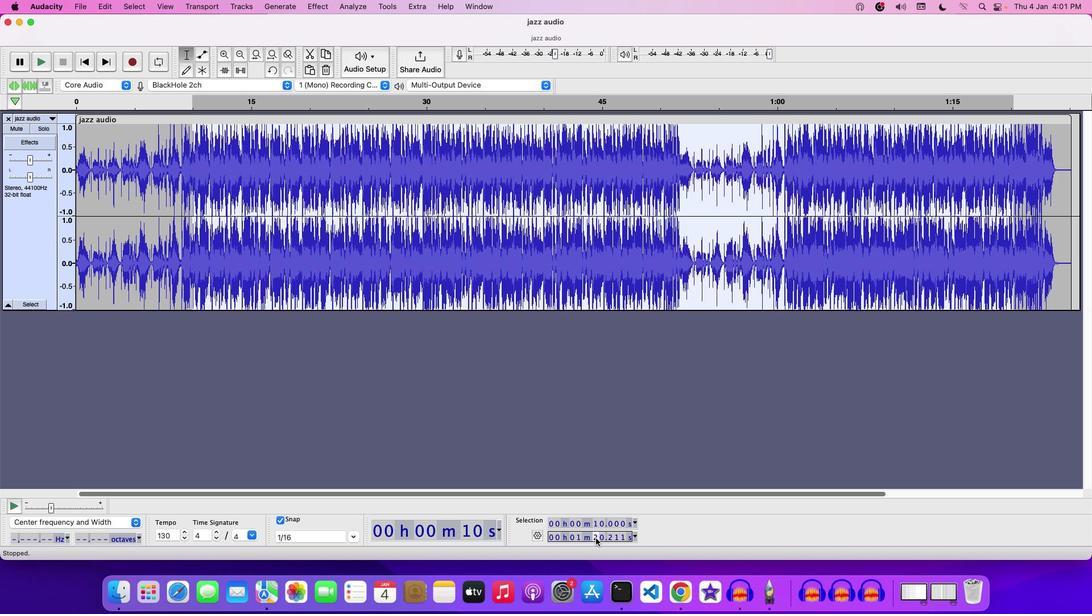 
Action: Key pressed '0'
Screenshot: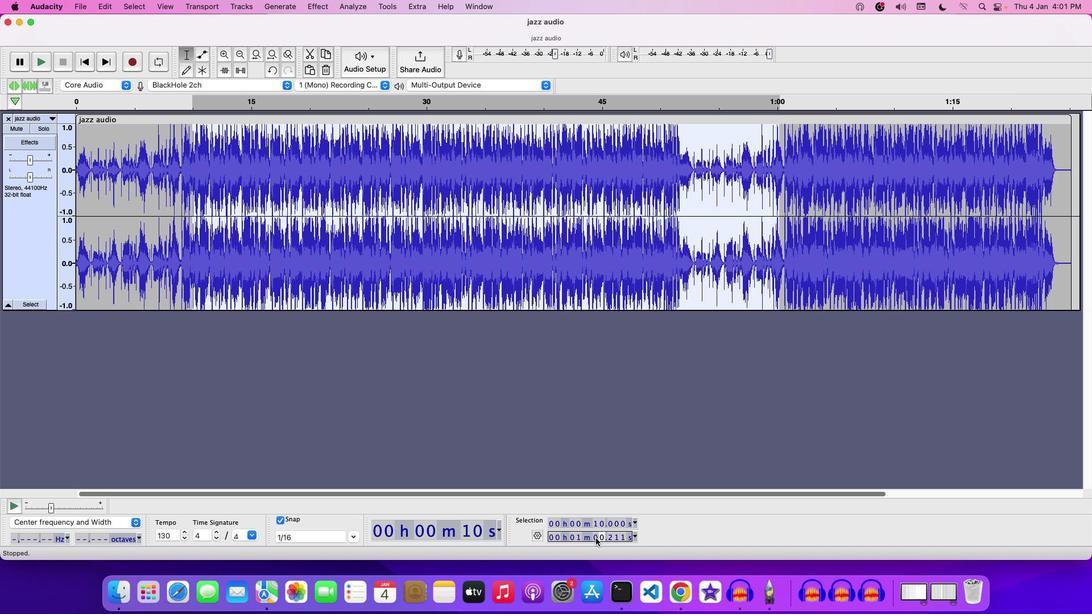 
Action: Mouse moved to (223, 114)
Screenshot: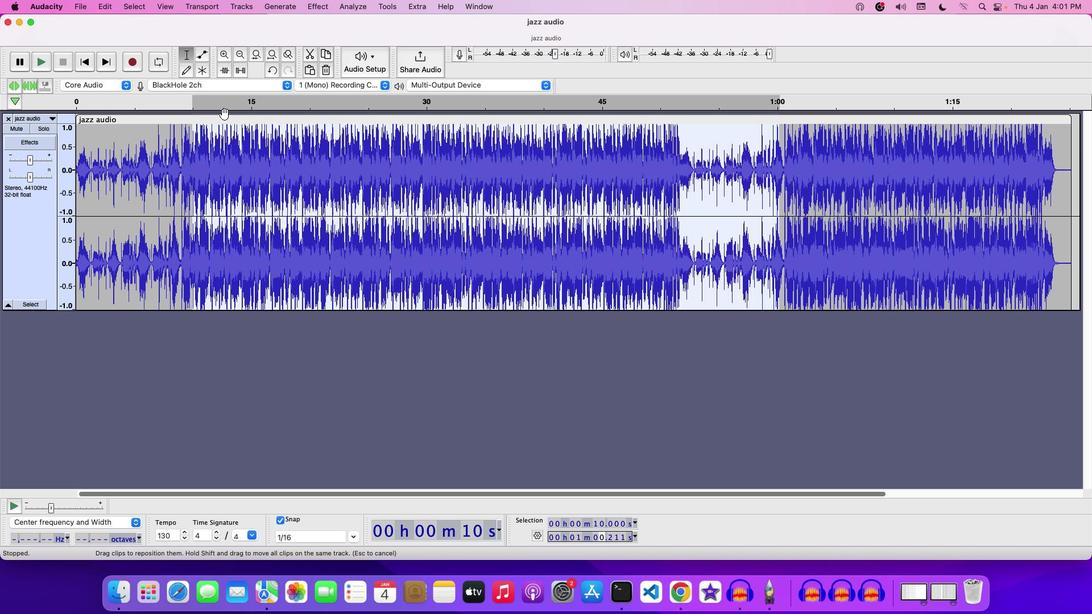 
Action: Key pressed Key.space
Screenshot: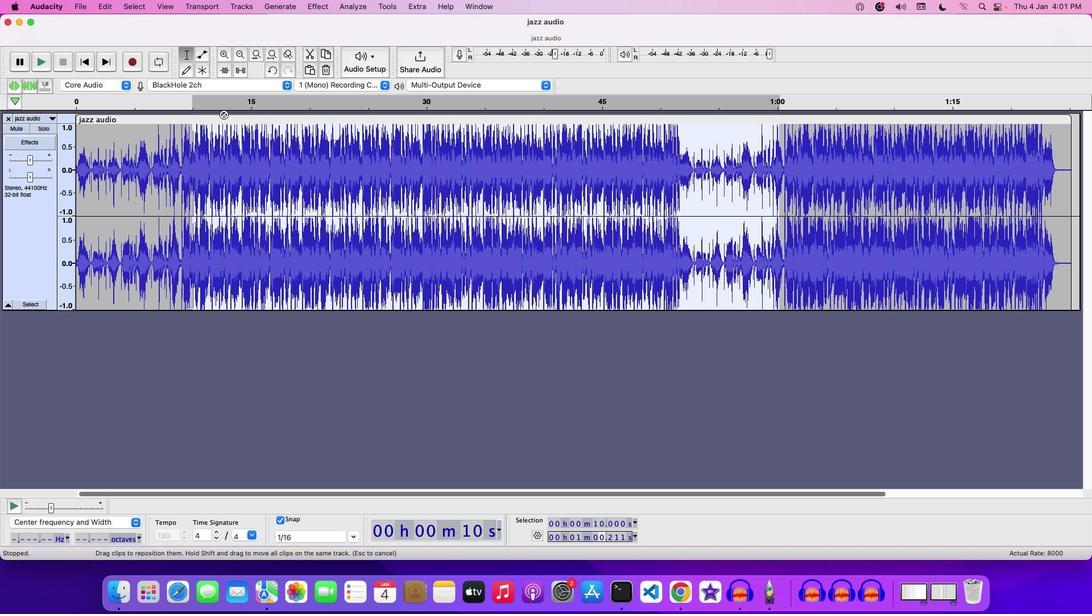 
Action: Mouse moved to (31, 162)
Screenshot: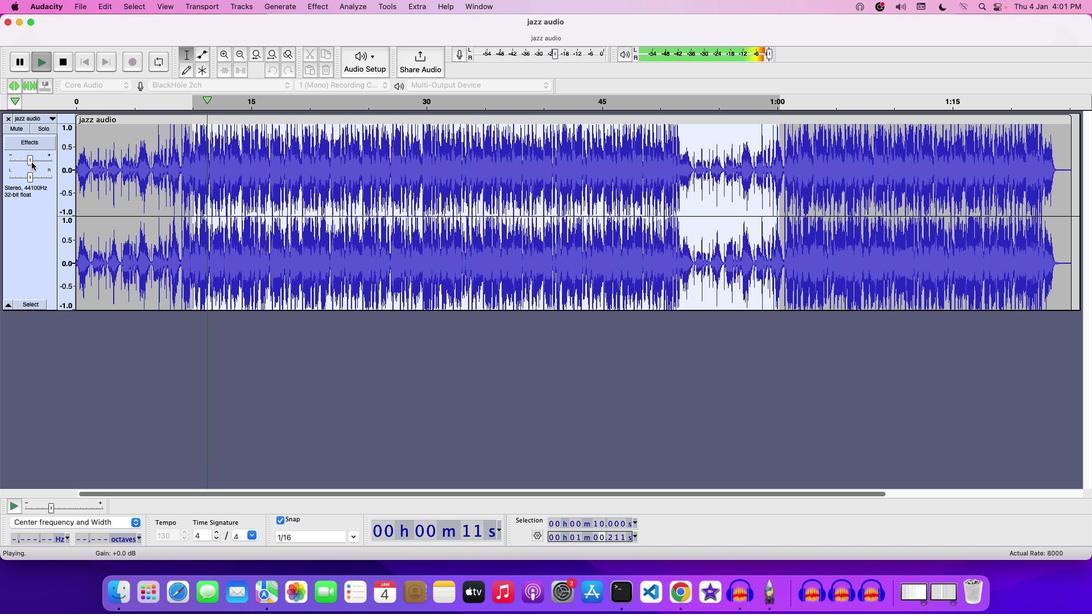 
Action: Mouse pressed left at (31, 162)
Screenshot: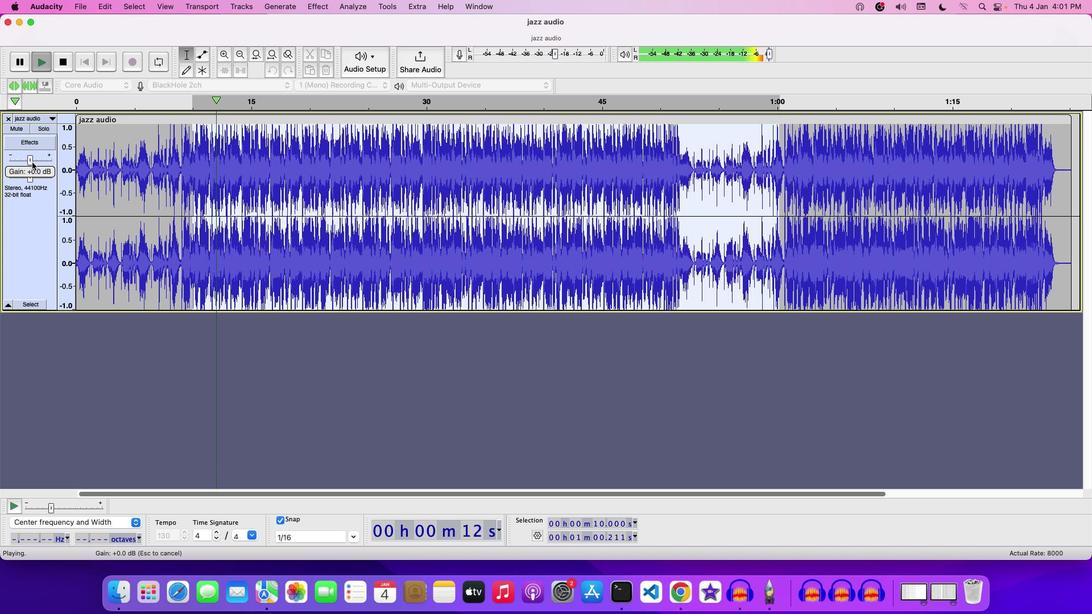 
Action: Mouse moved to (444, 200)
Screenshot: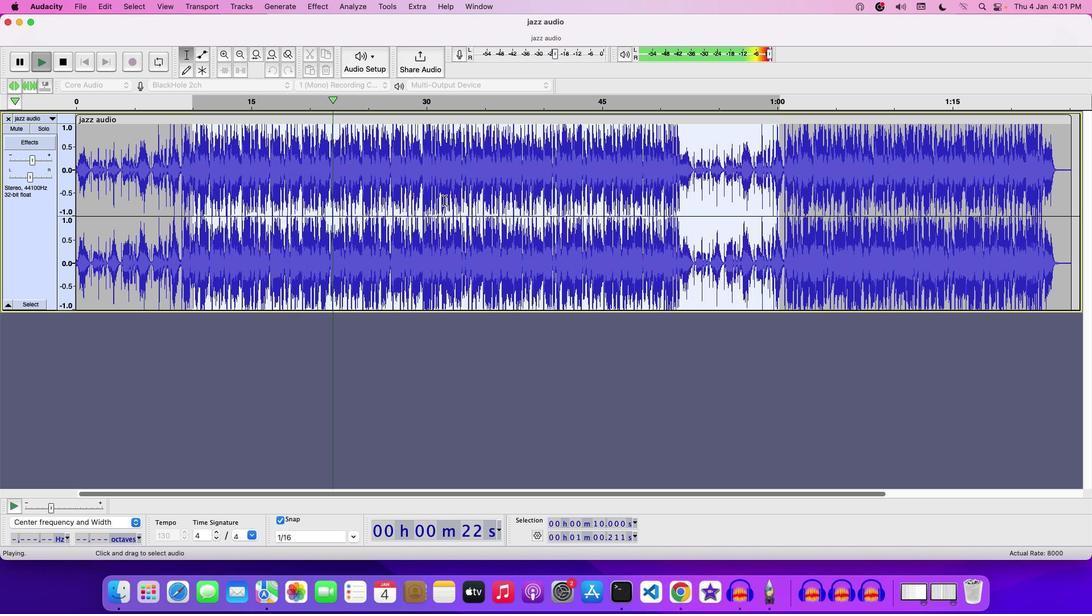 
Action: Key pressed Key.space
Screenshot: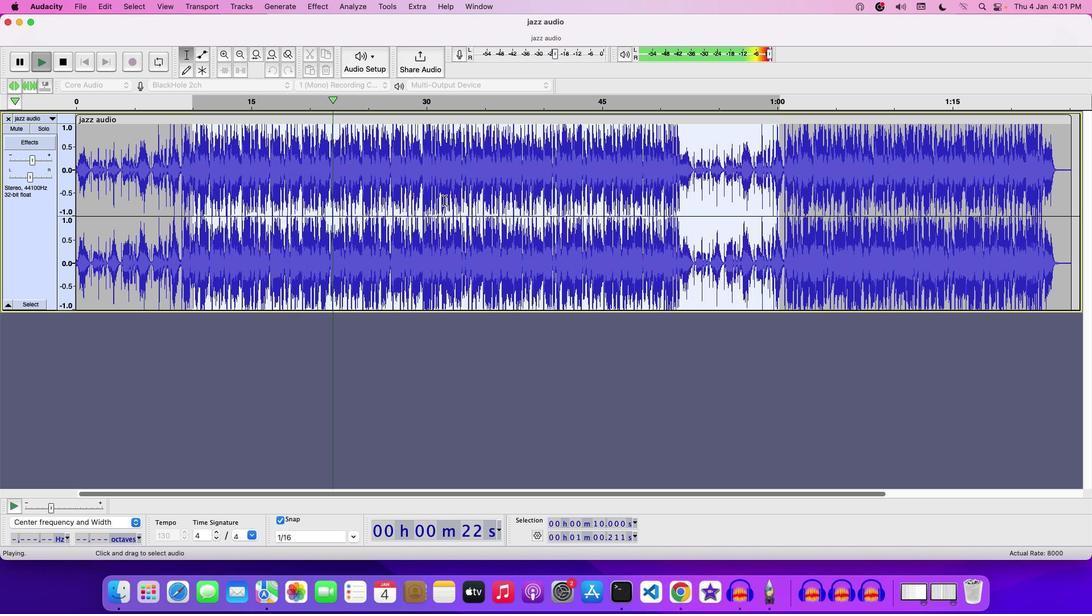 
Action: Mouse moved to (80, 3)
Screenshot: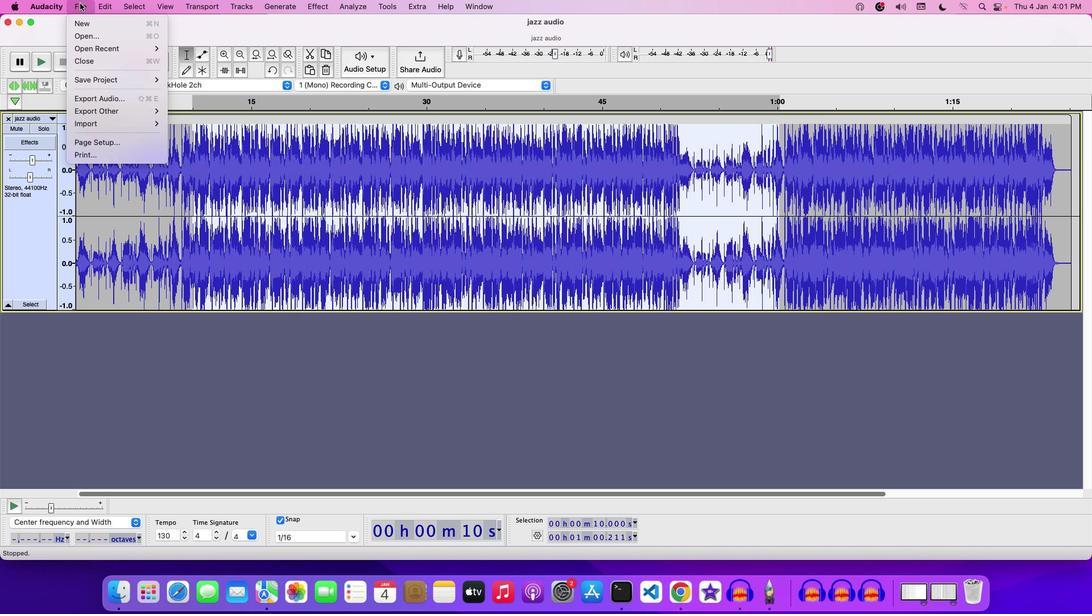 
Action: Mouse pressed left at (80, 3)
Screenshot: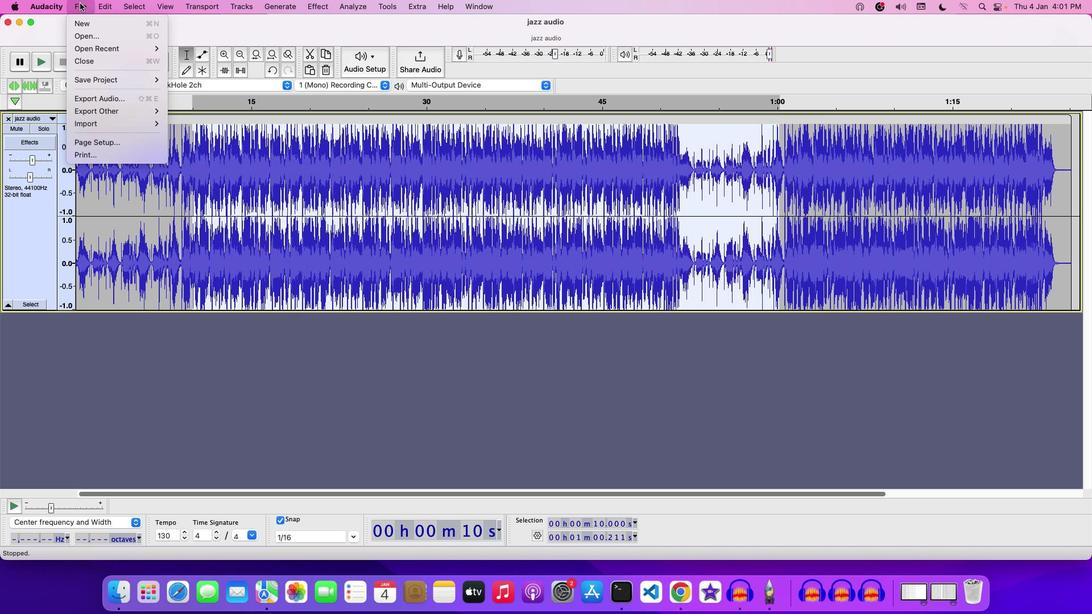 
Action: Mouse moved to (121, 81)
Screenshot: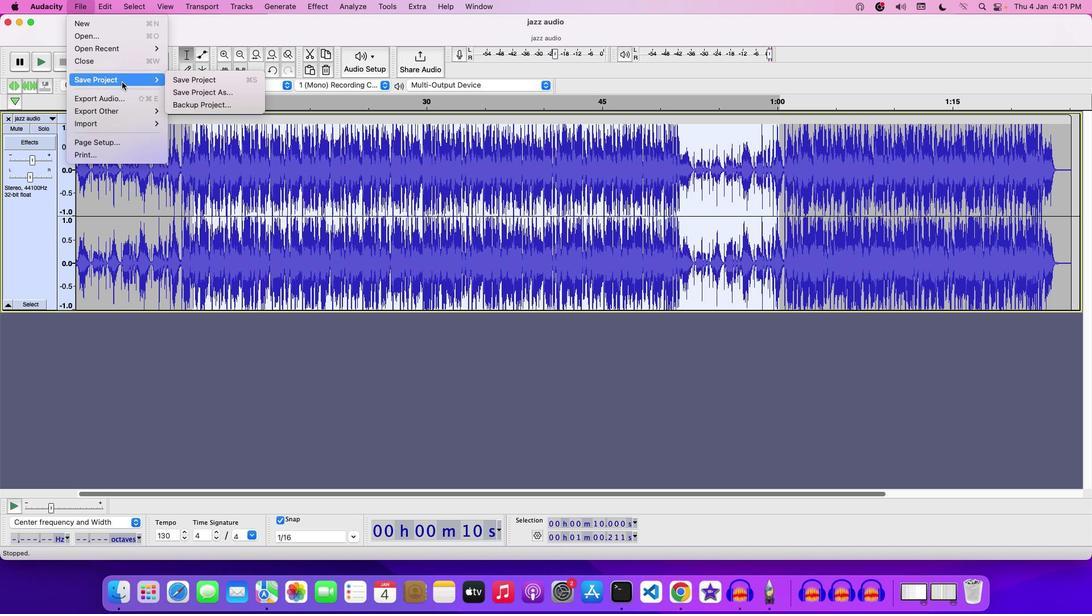 
Action: Mouse pressed left at (121, 81)
Screenshot: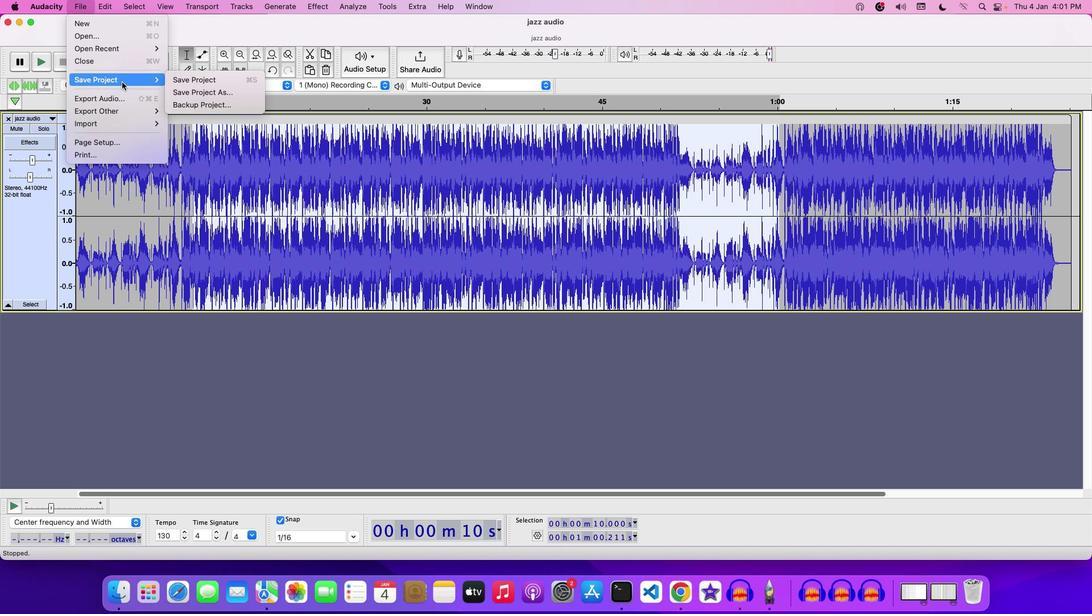 
Action: Mouse moved to (178, 79)
Screenshot: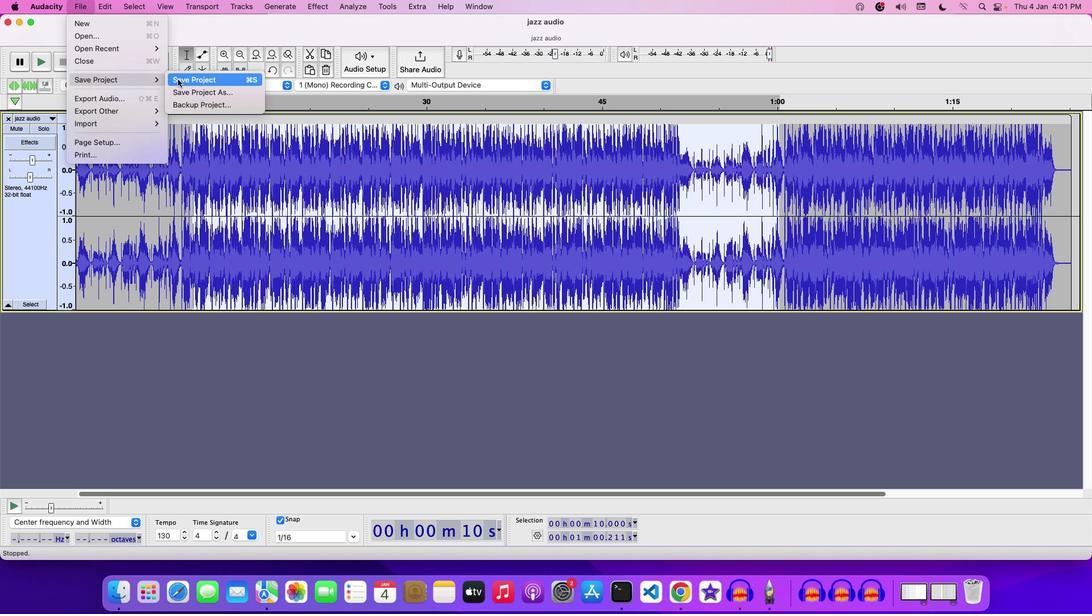 
Action: Mouse pressed left at (178, 79)
Screenshot: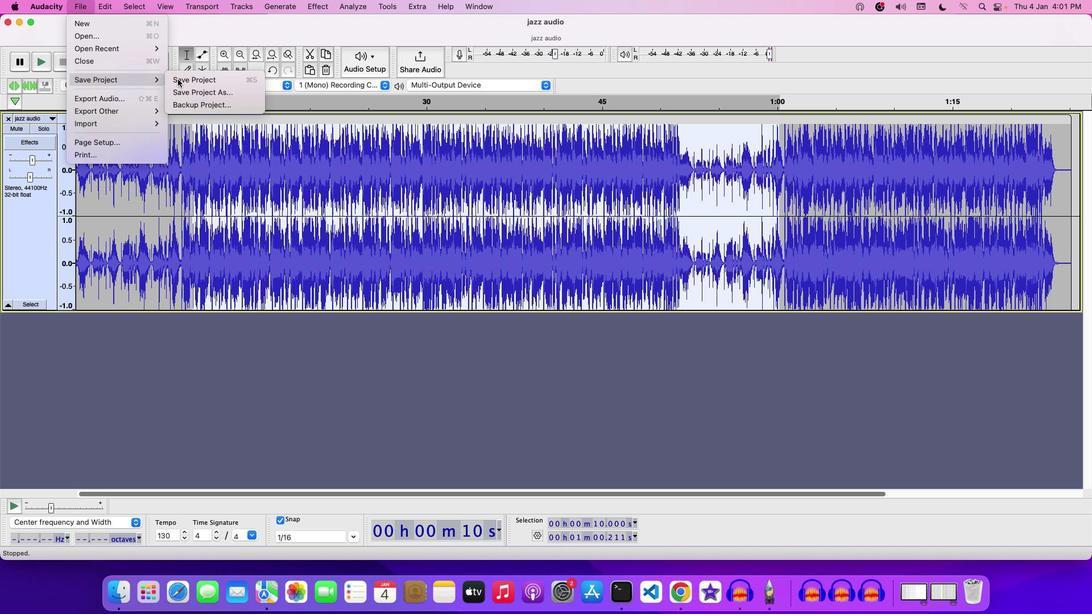 
Action: Mouse moved to (530, 163)
Screenshot: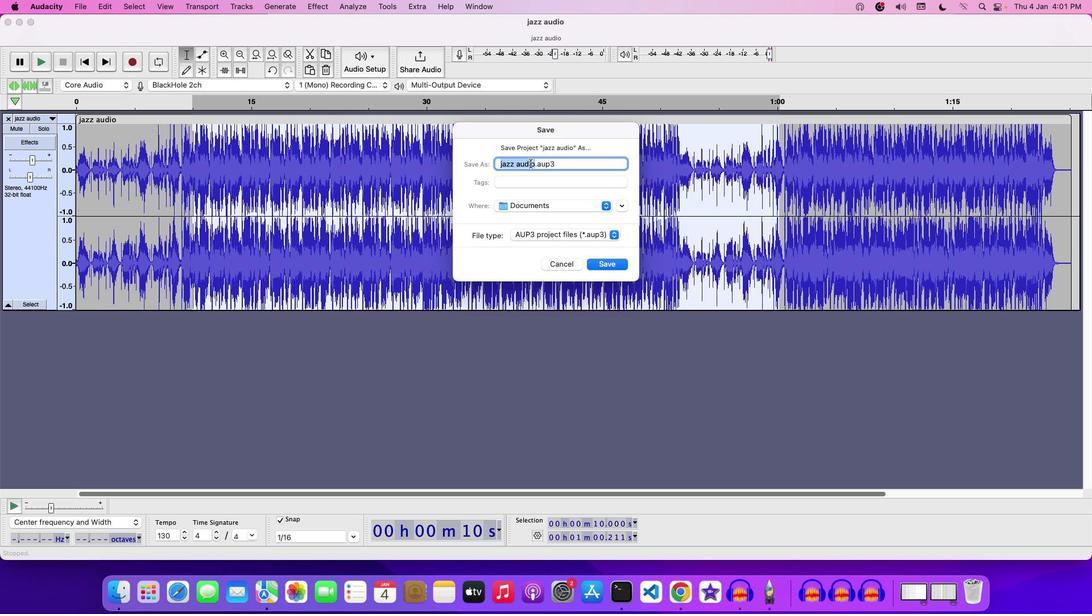 
Action: Key pressed Key.backspace'T''I''M''E'Key.space'S''E''L''E''C''T''I''O''N''S'
Screenshot: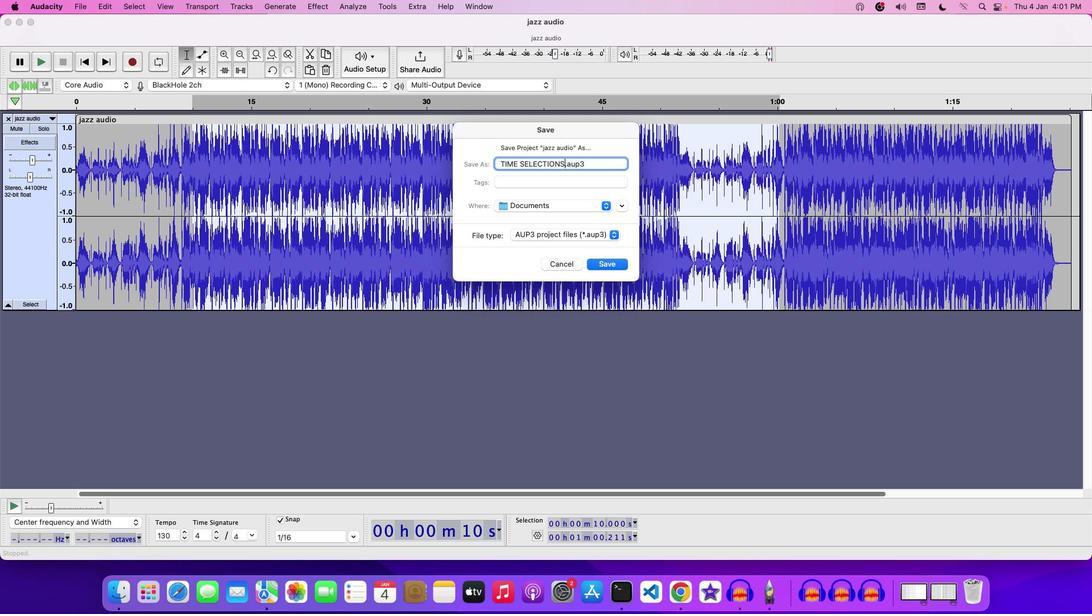 
Action: Mouse moved to (610, 265)
Screenshot: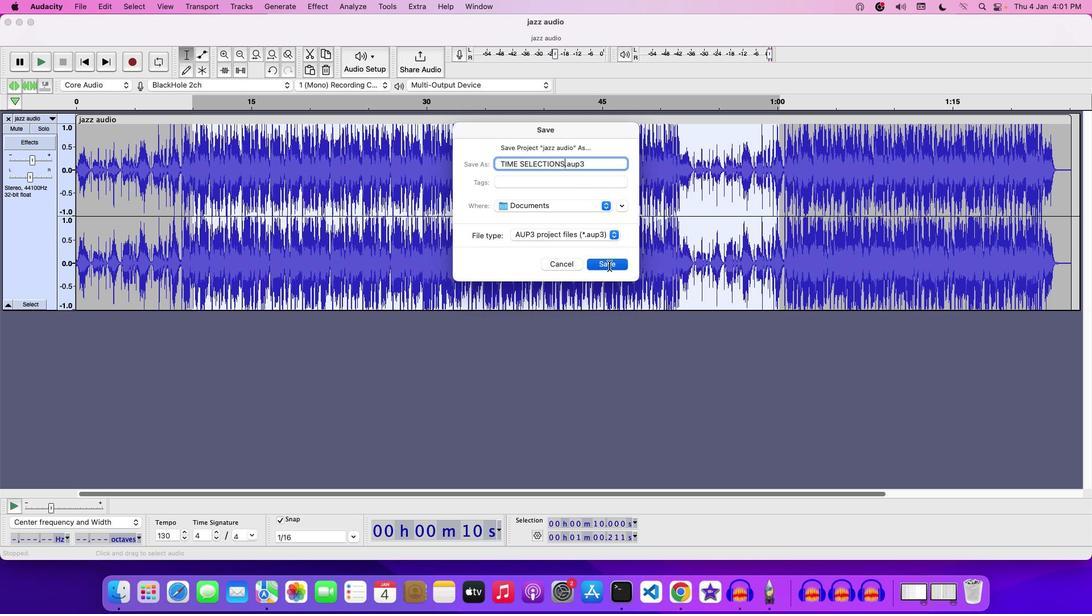 
Action: Mouse pressed left at (610, 265)
Screenshot: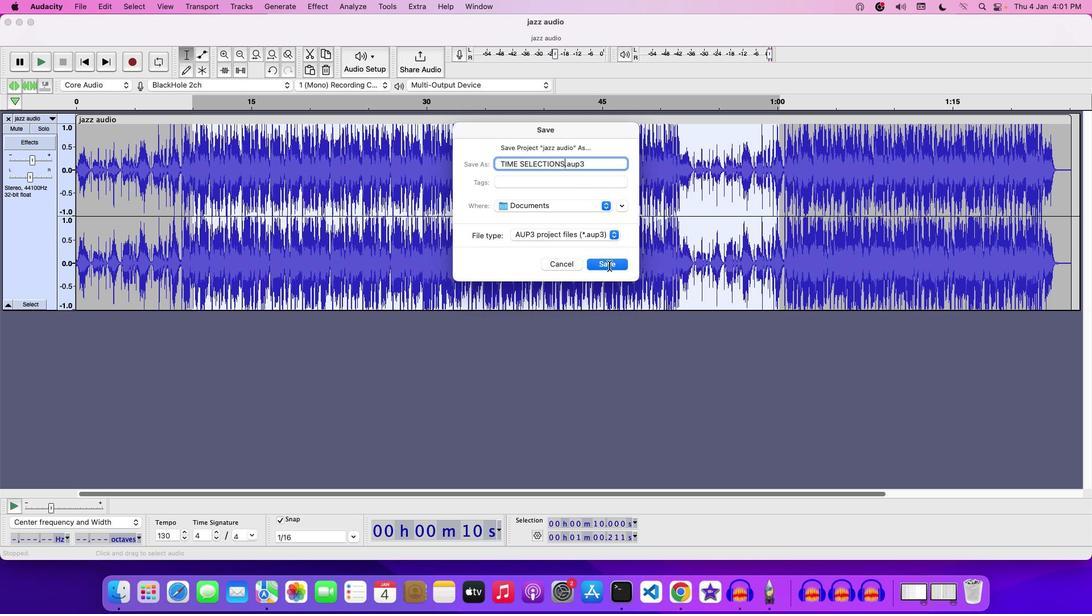 
Action: Mouse moved to (600, 381)
Screenshot: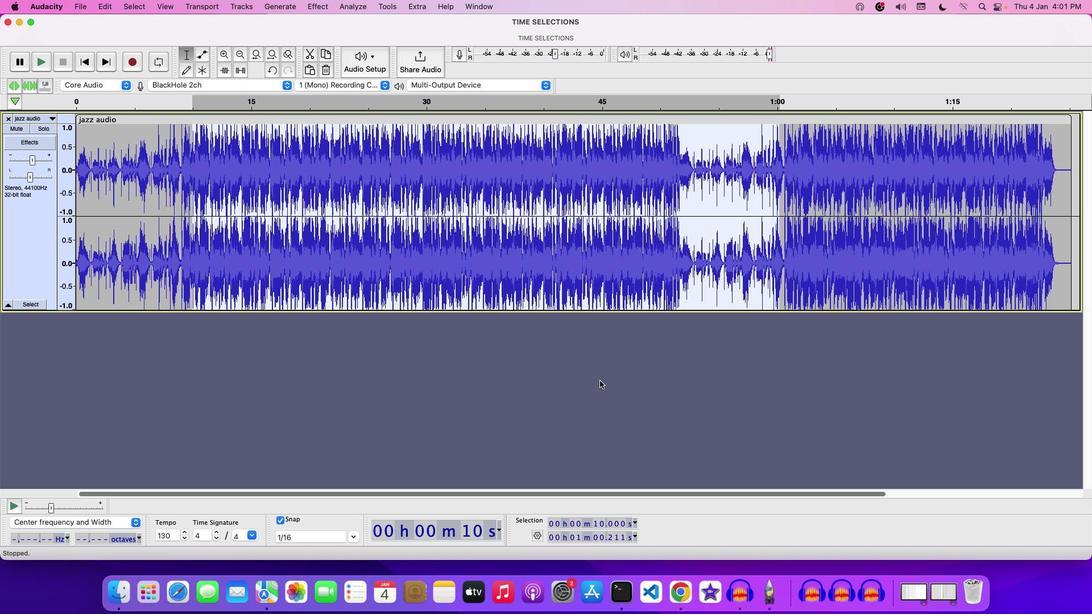 
